 Task: Create a due date automation trigger when advanced on, on the wednesday after a card is due add fields with custom field "Resume" checked at 11:00 AM.
Action: Mouse moved to (1385, 106)
Screenshot: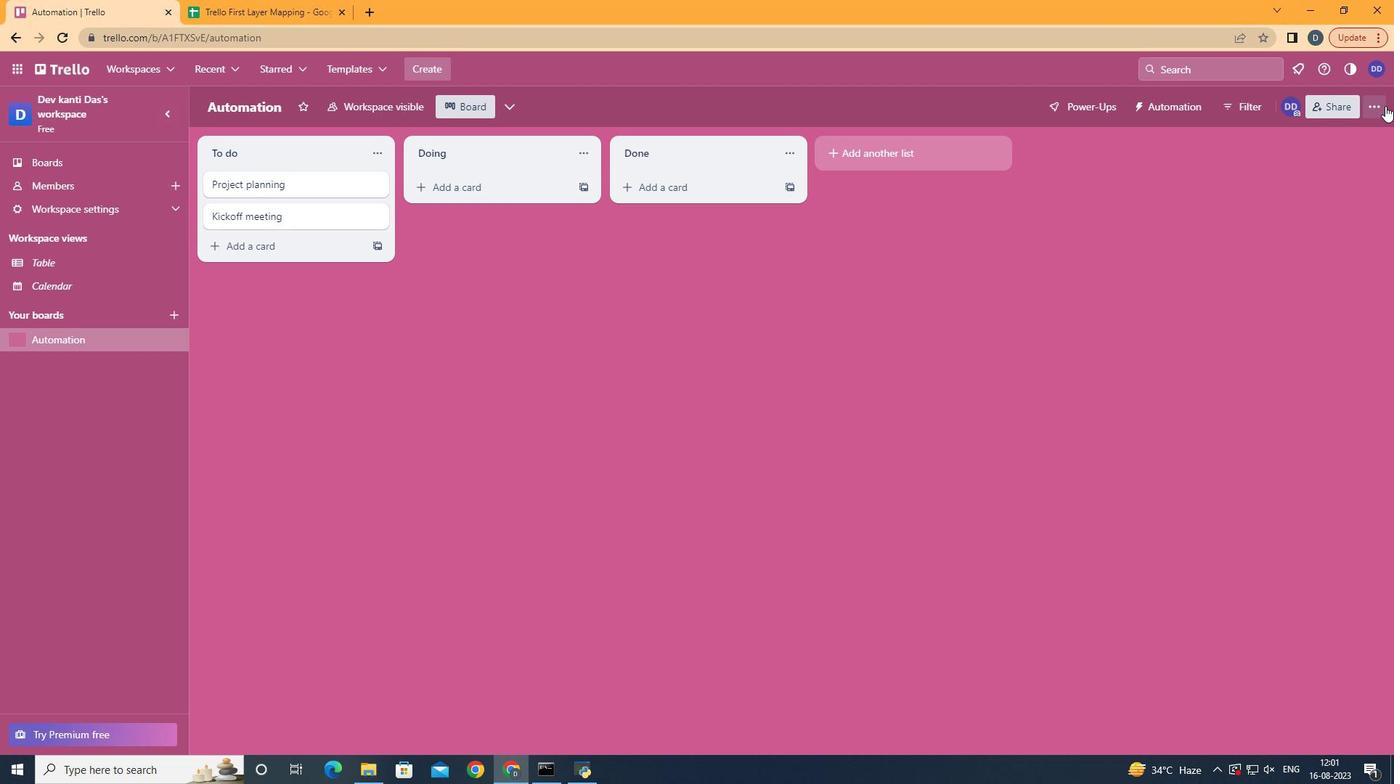 
Action: Mouse pressed left at (1385, 106)
Screenshot: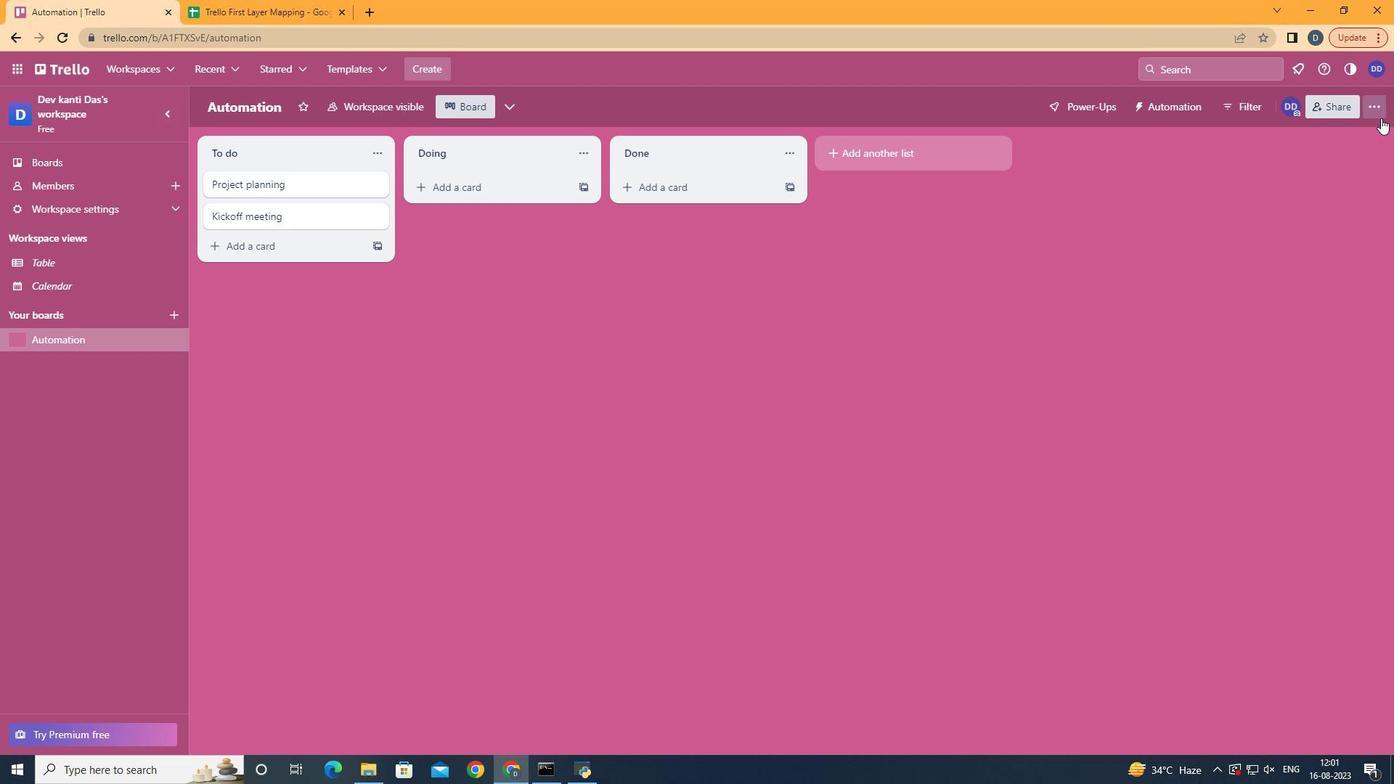
Action: Mouse moved to (1260, 305)
Screenshot: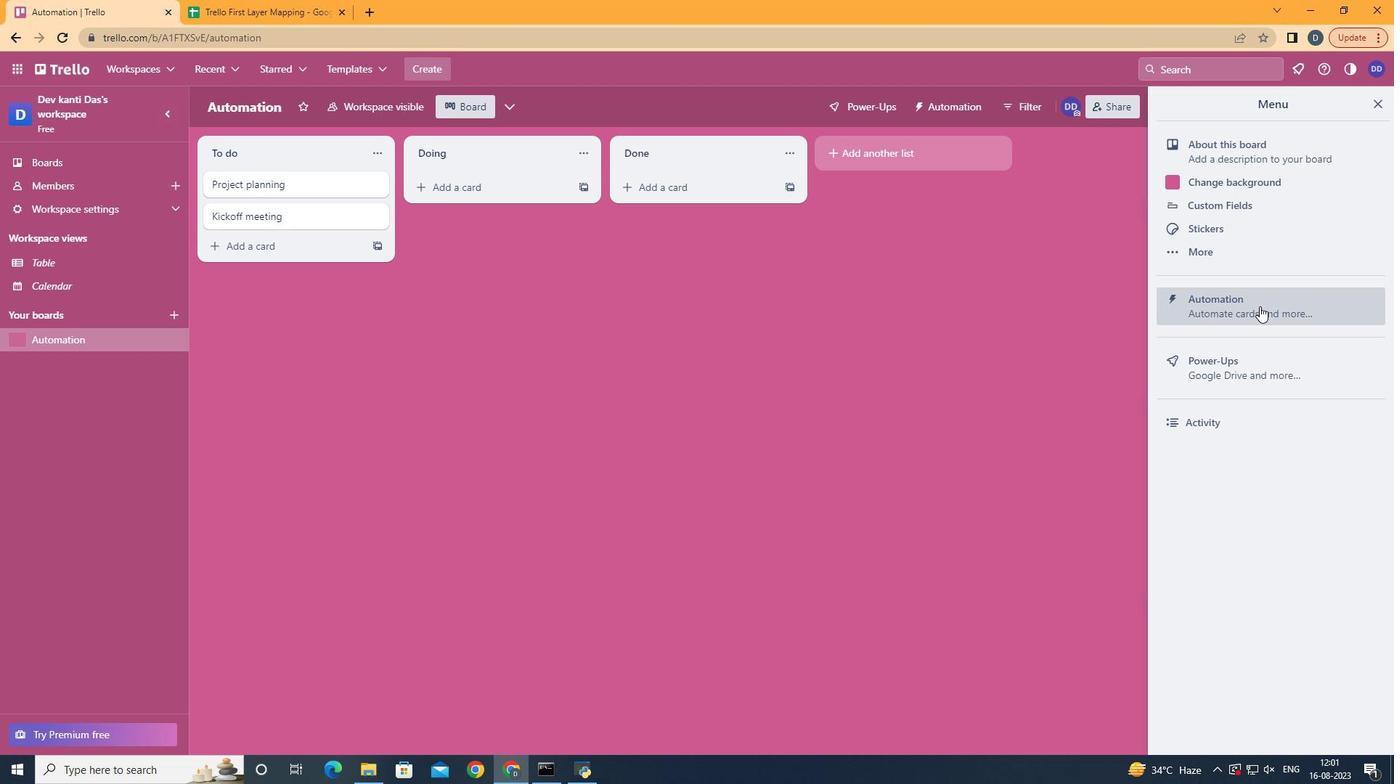
Action: Mouse pressed left at (1260, 305)
Screenshot: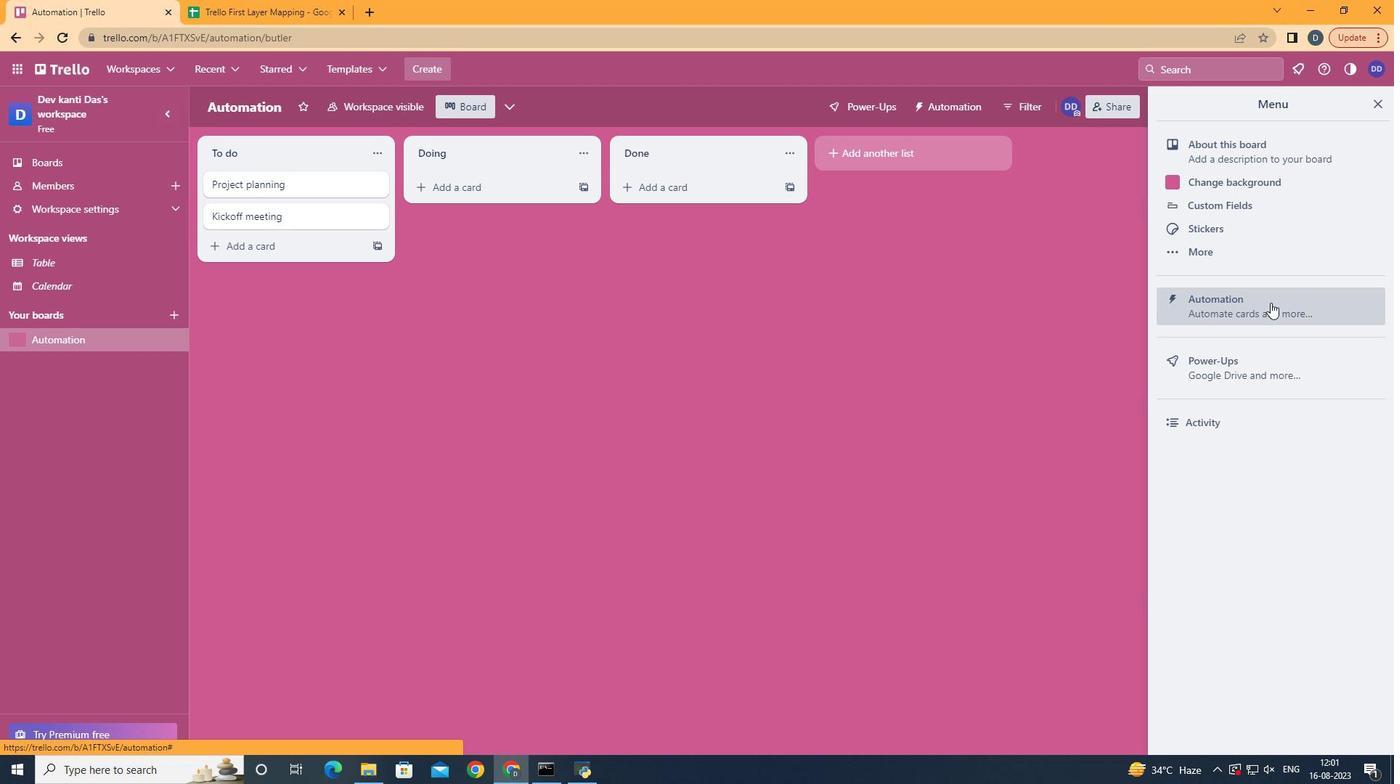 
Action: Mouse moved to (261, 286)
Screenshot: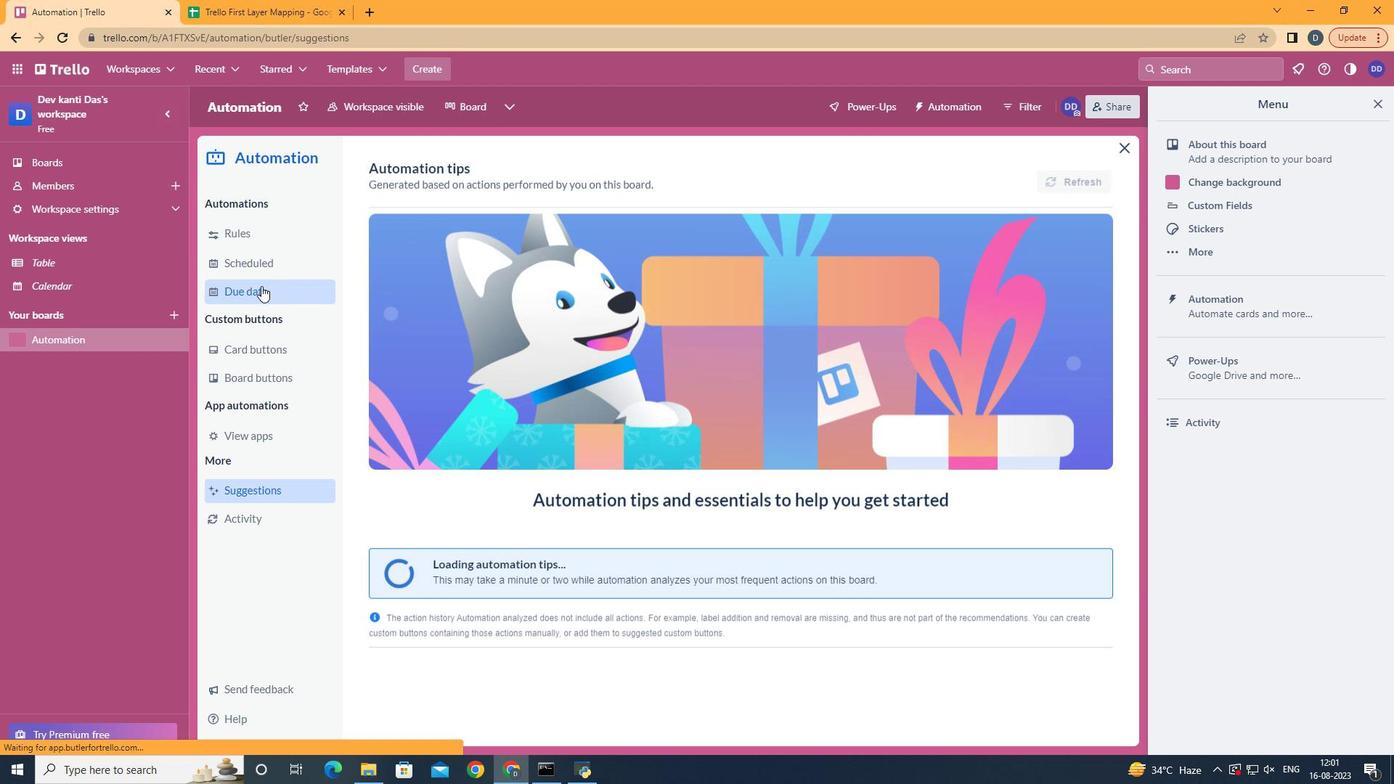 
Action: Mouse pressed left at (261, 286)
Screenshot: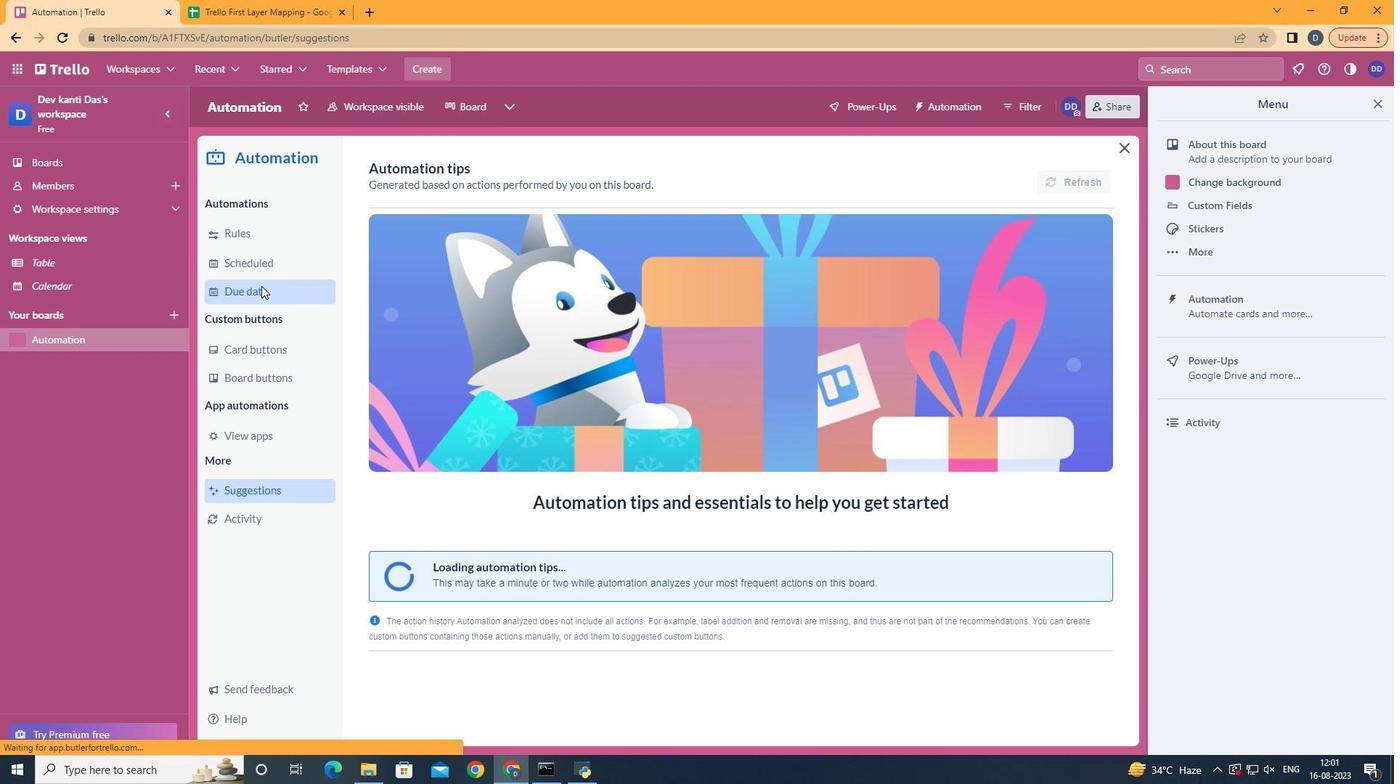 
Action: Mouse moved to (1016, 170)
Screenshot: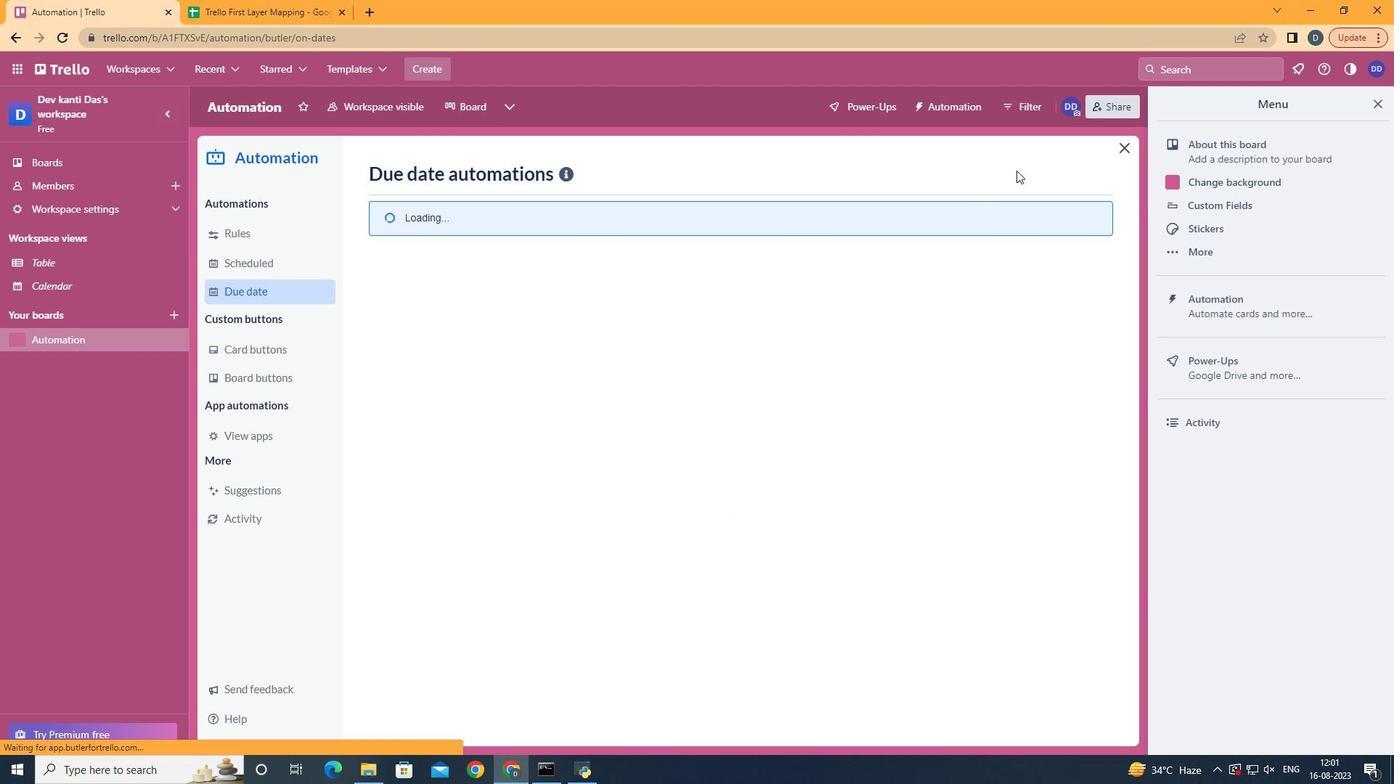 
Action: Mouse pressed left at (1016, 170)
Screenshot: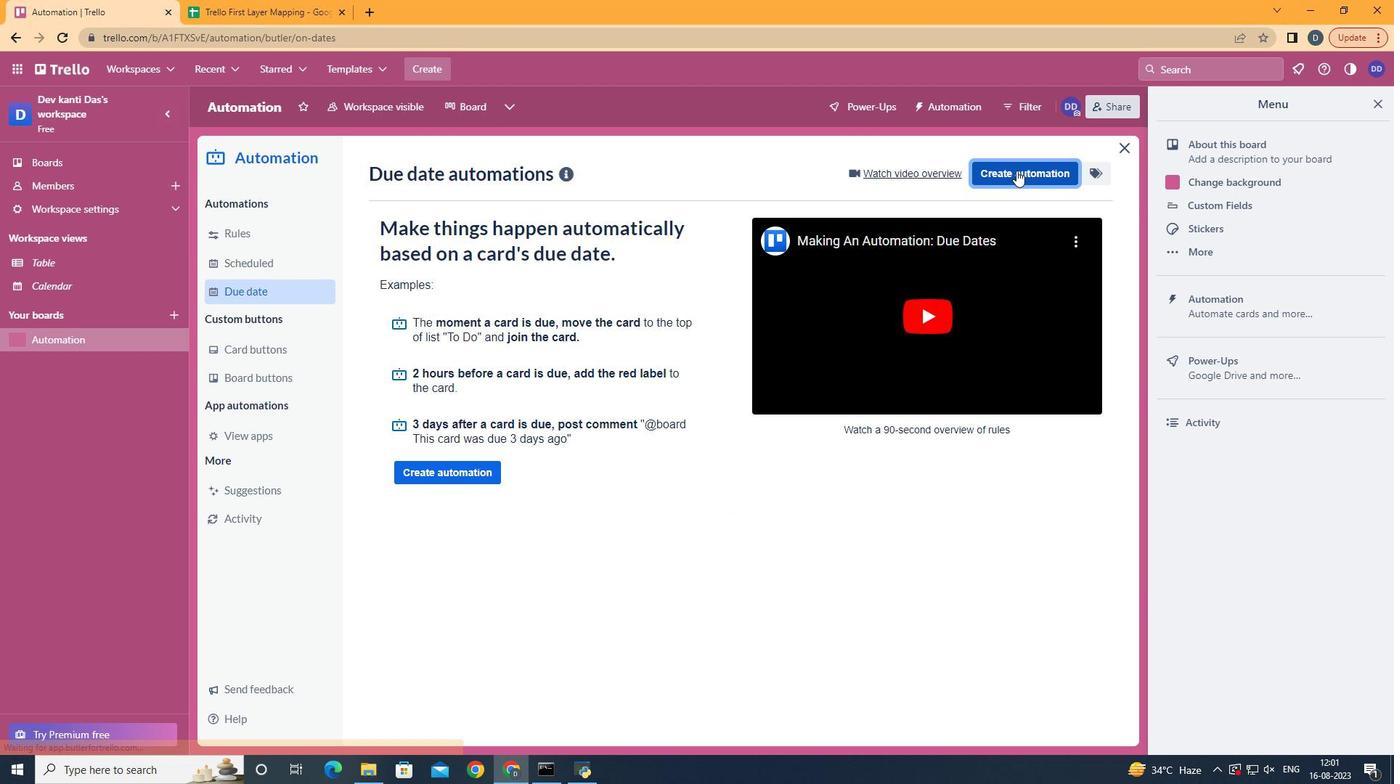 
Action: Mouse moved to (716, 312)
Screenshot: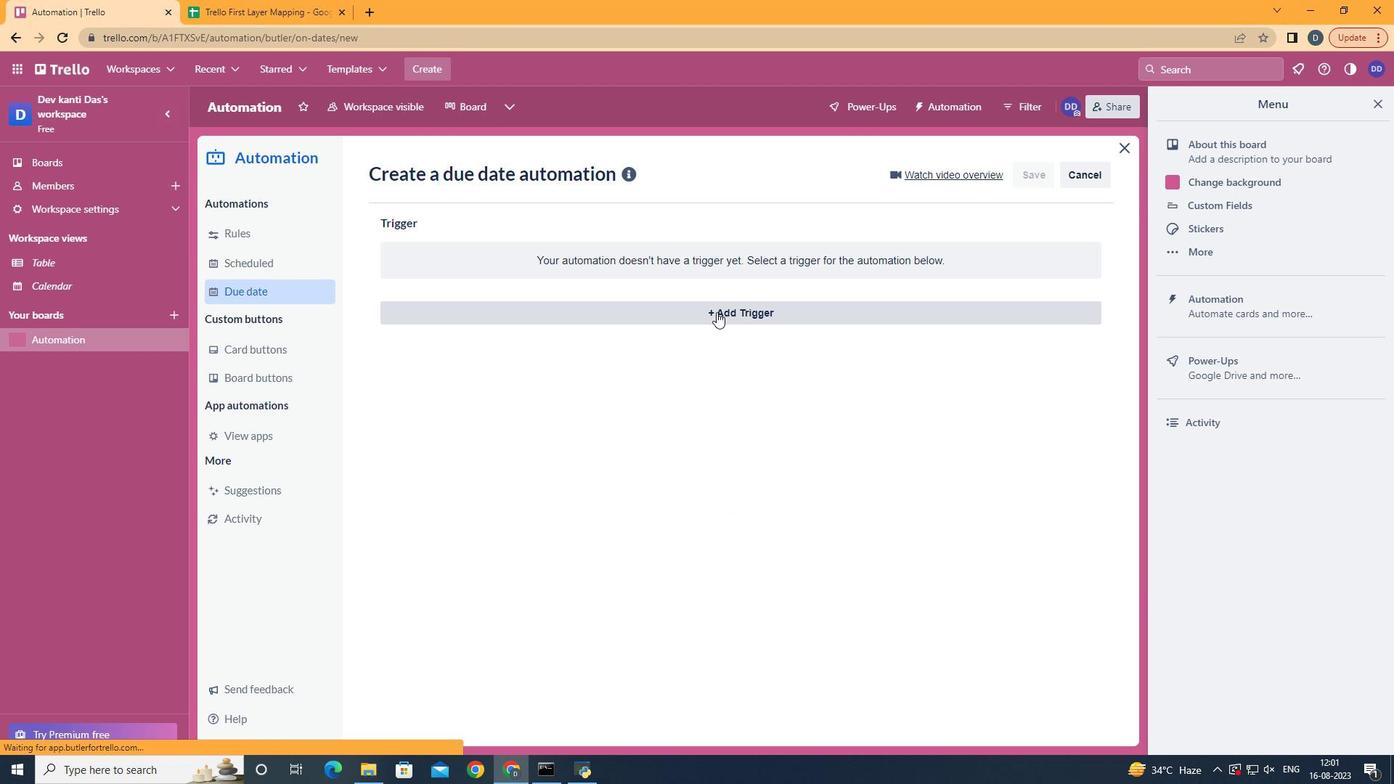 
Action: Mouse pressed left at (716, 312)
Screenshot: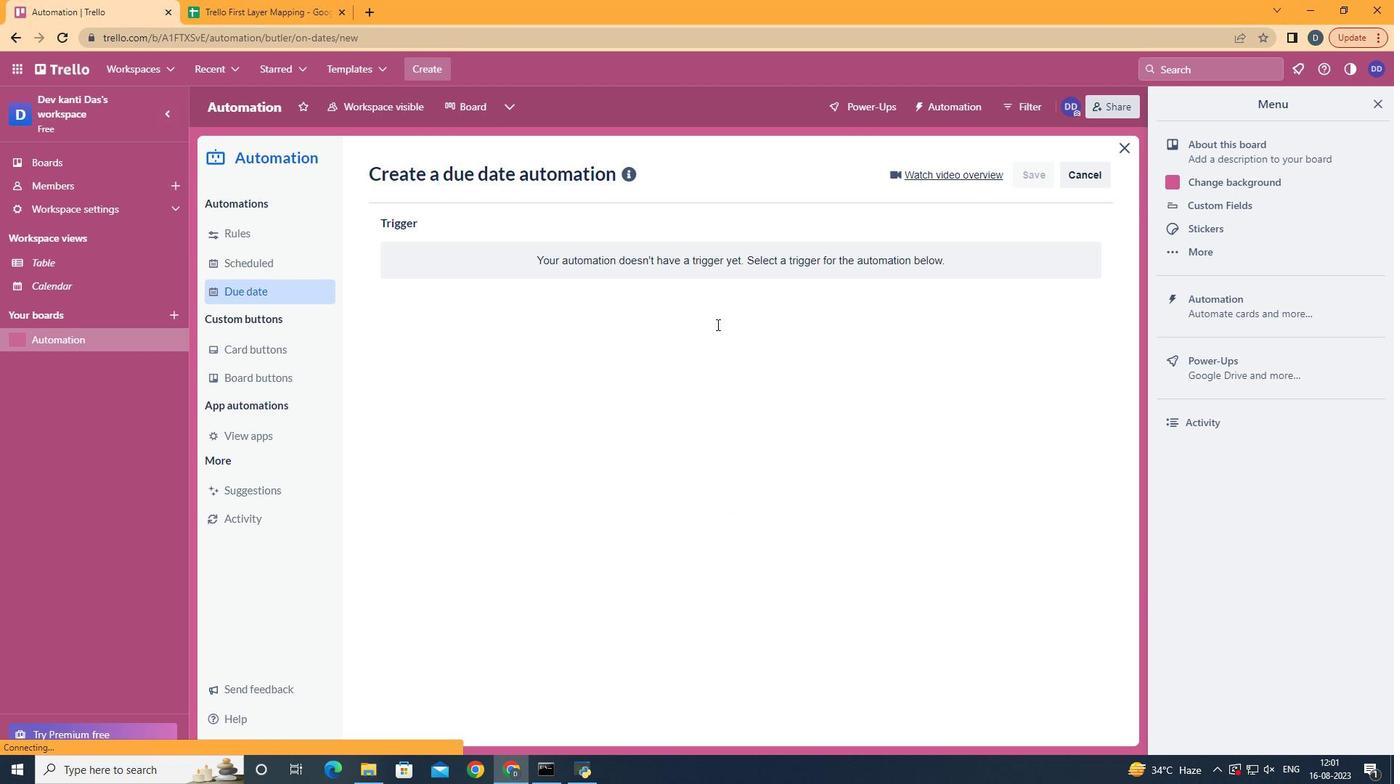 
Action: Mouse moved to (473, 429)
Screenshot: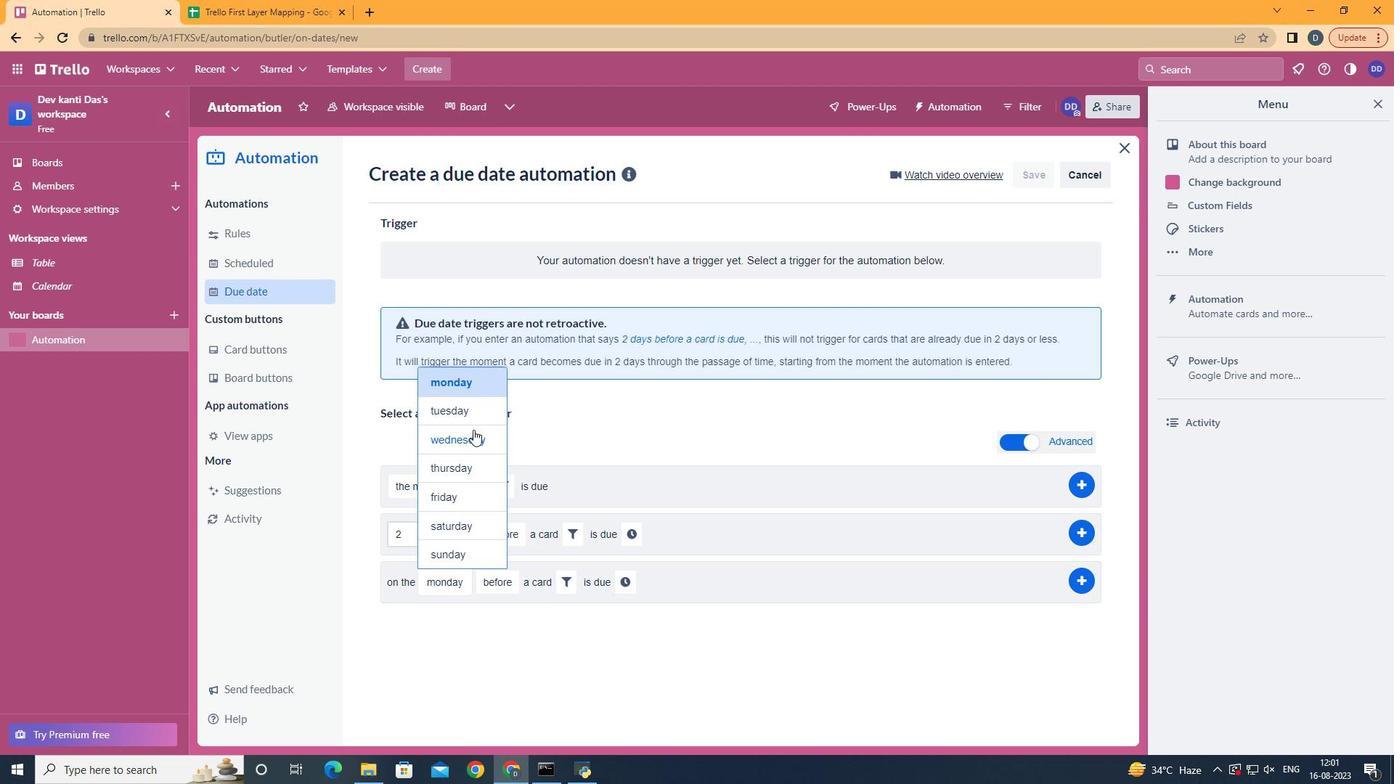 
Action: Mouse pressed left at (473, 429)
Screenshot: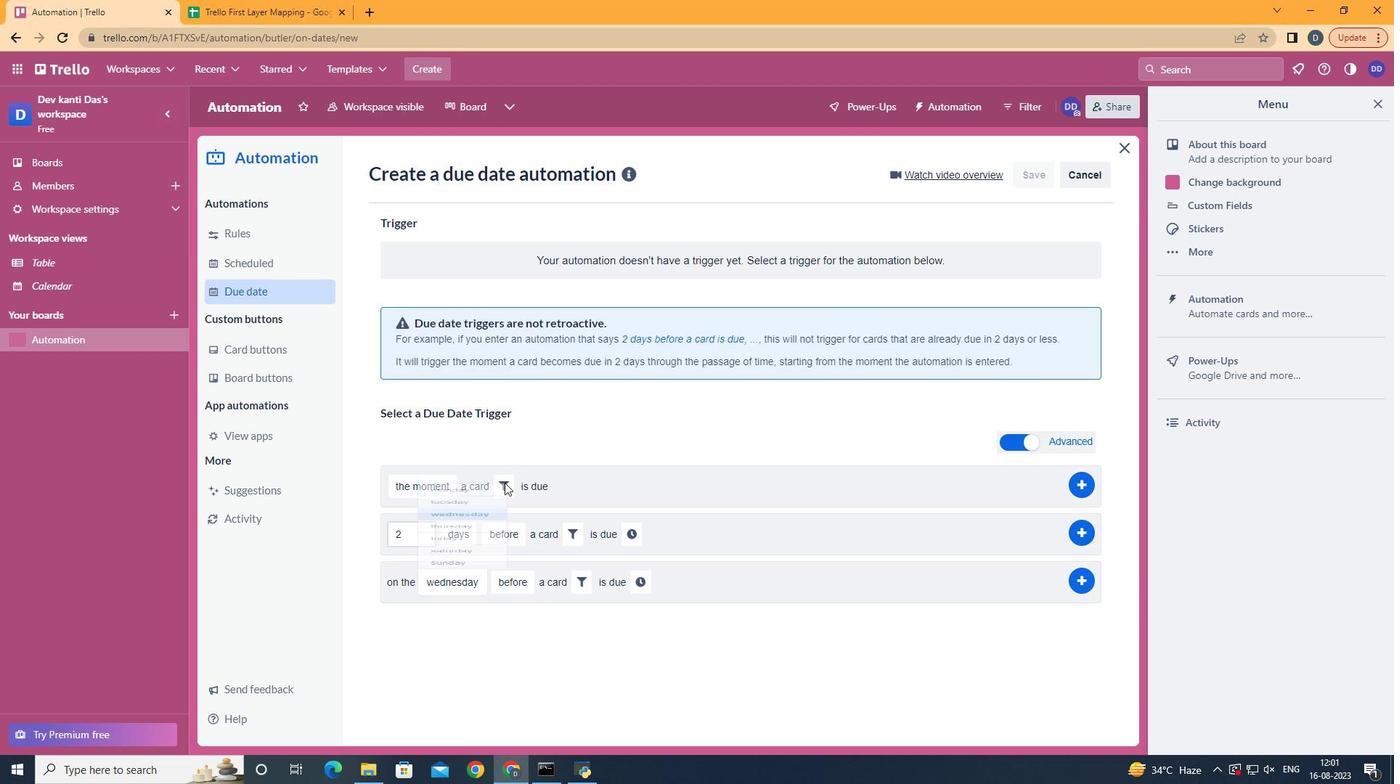 
Action: Mouse moved to (530, 636)
Screenshot: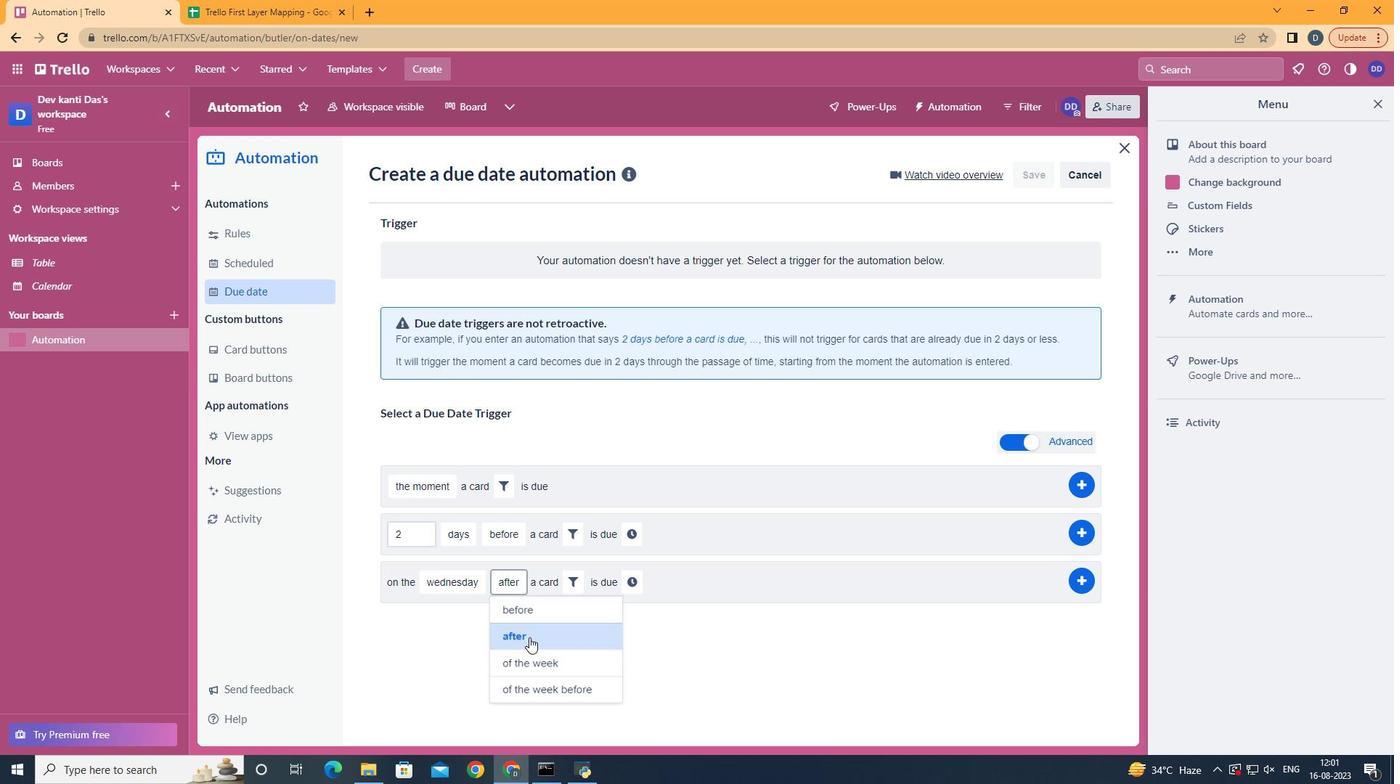 
Action: Mouse pressed left at (530, 636)
Screenshot: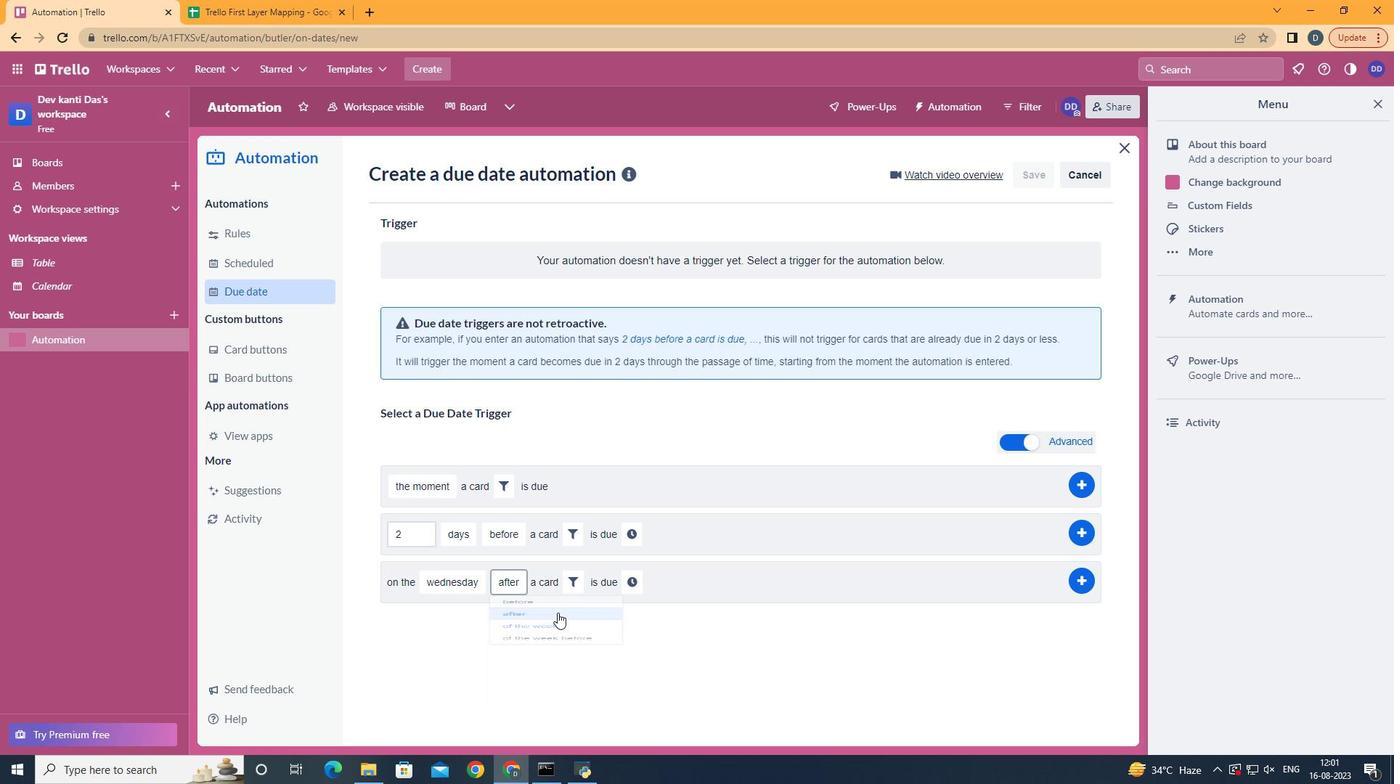 
Action: Mouse moved to (643, 610)
Screenshot: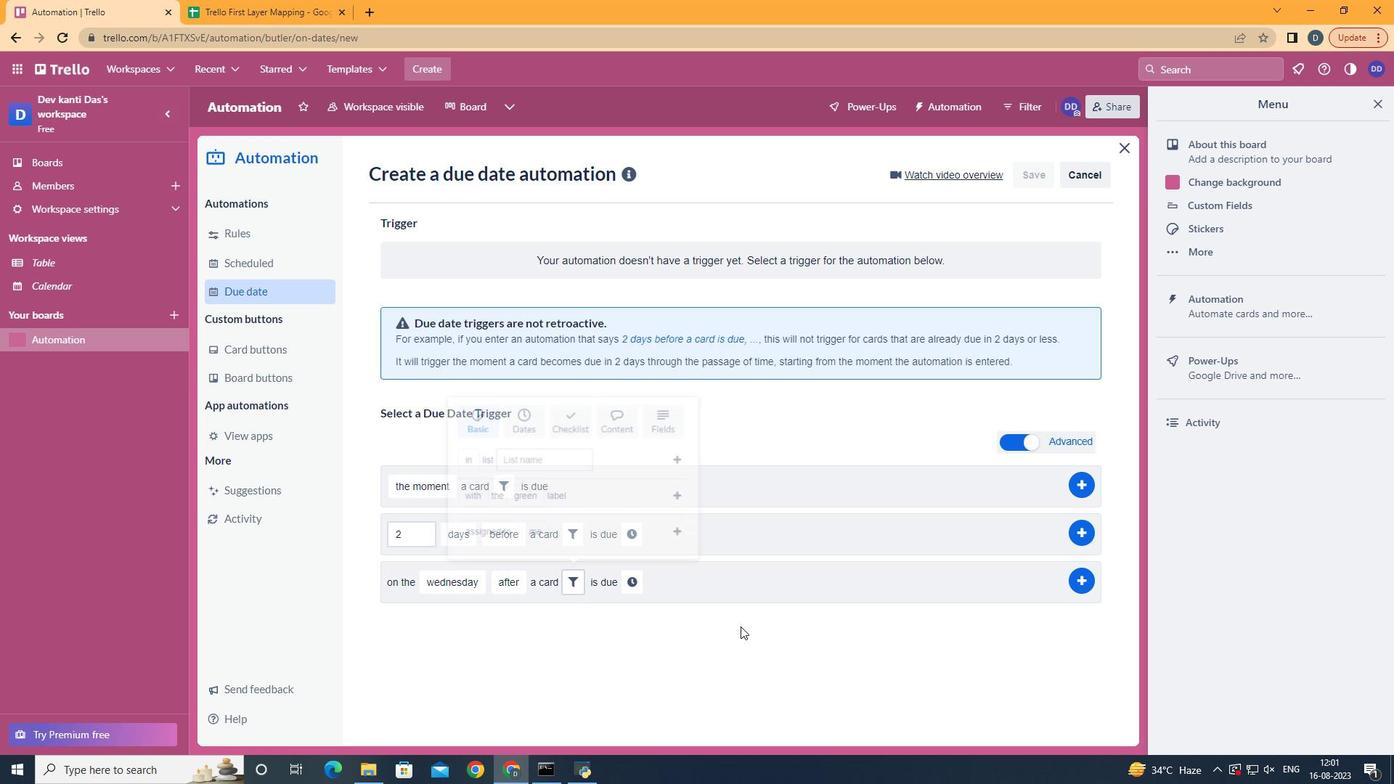 
Action: Mouse pressed left at (580, 584)
Screenshot: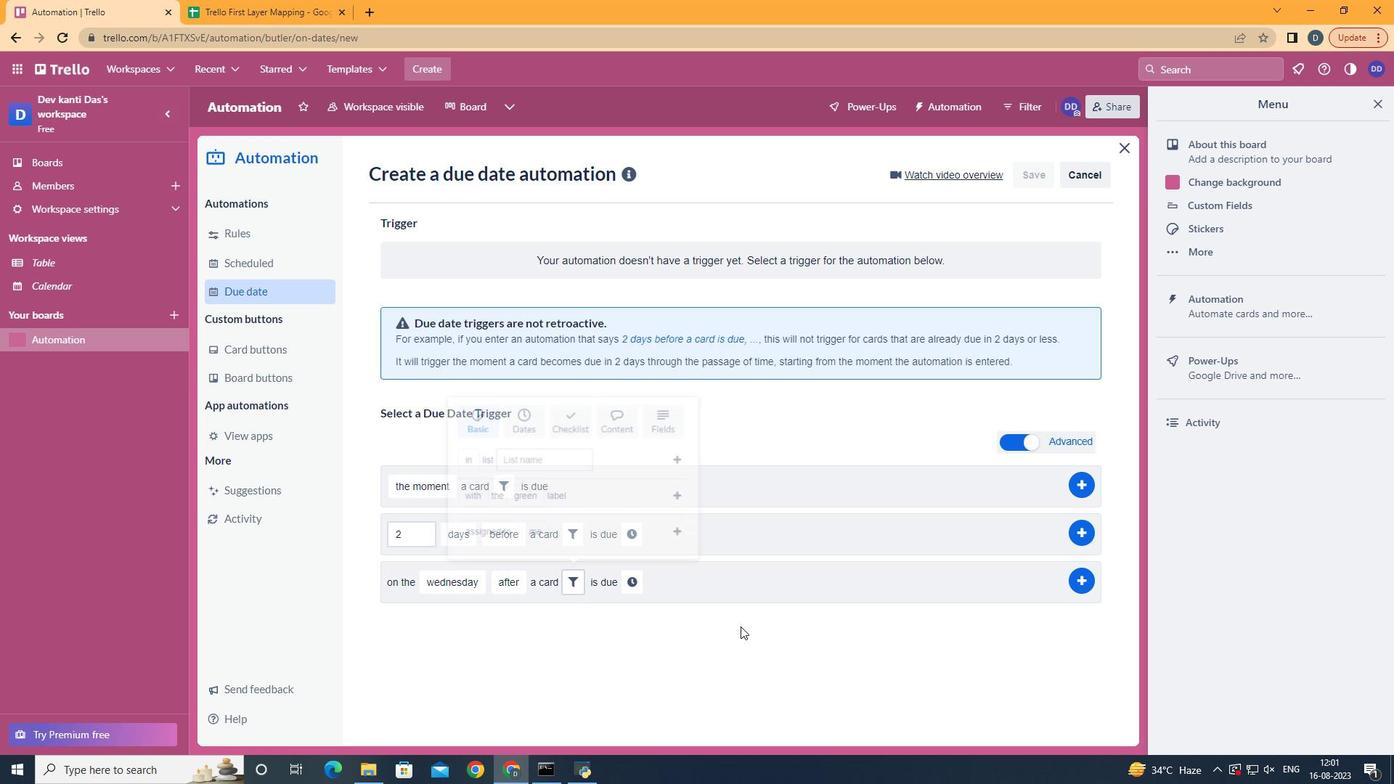 
Action: Mouse moved to (674, 394)
Screenshot: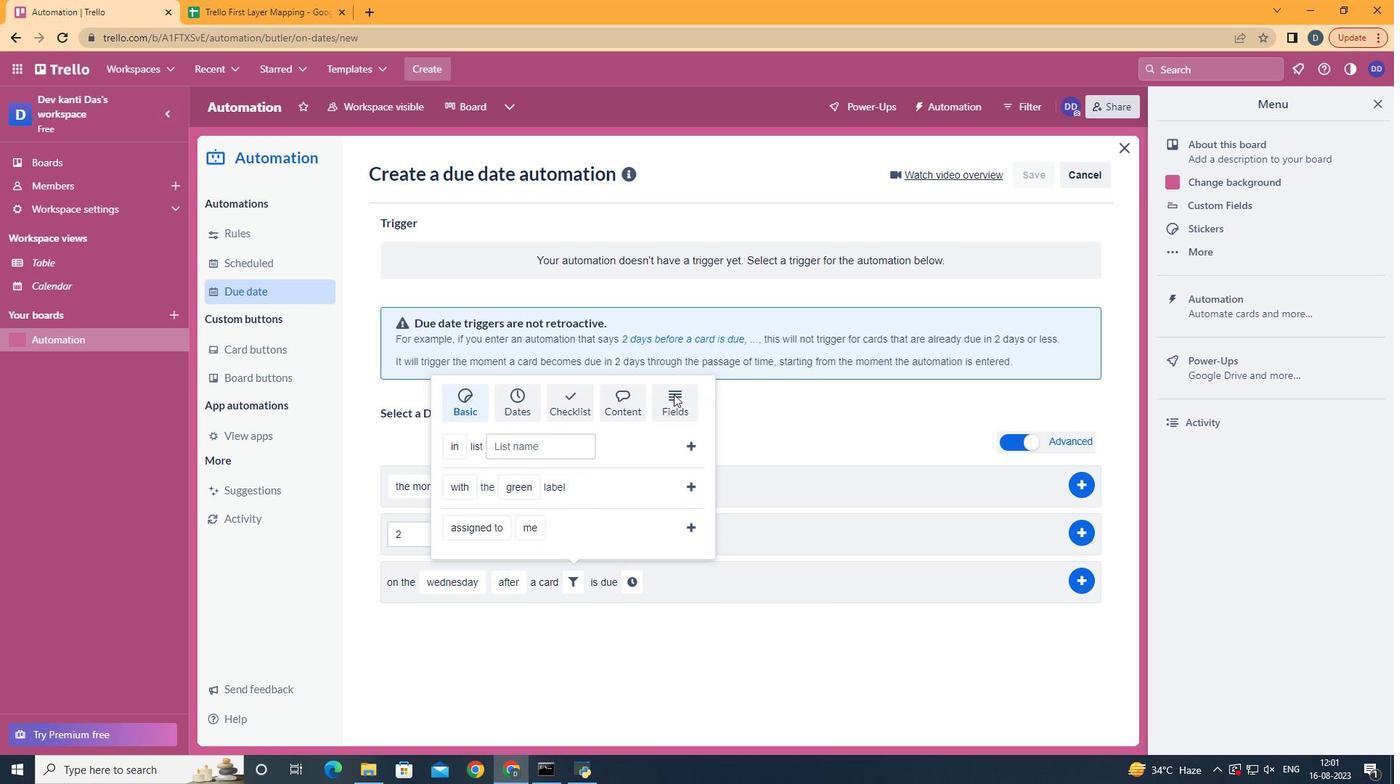
Action: Mouse pressed left at (674, 394)
Screenshot: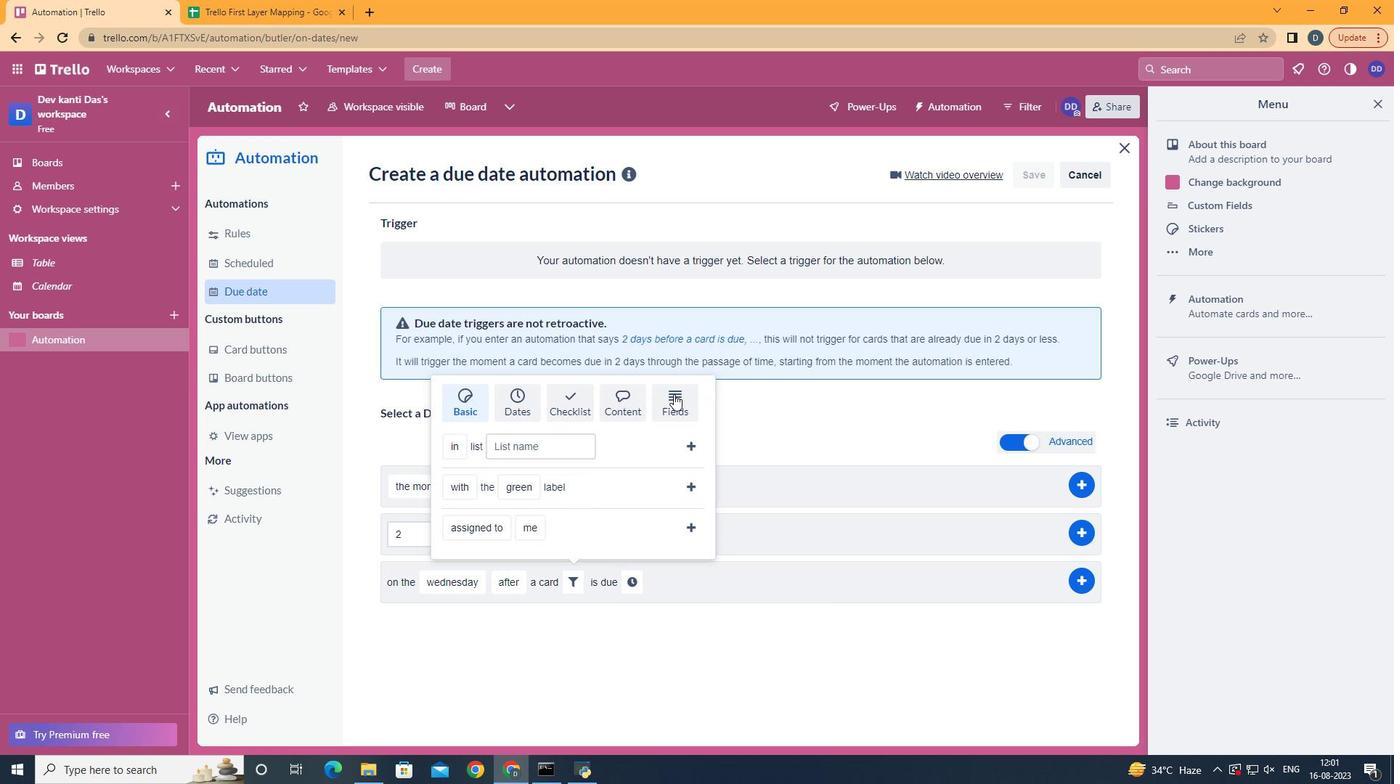 
Action: Mouse moved to (553, 397)
Screenshot: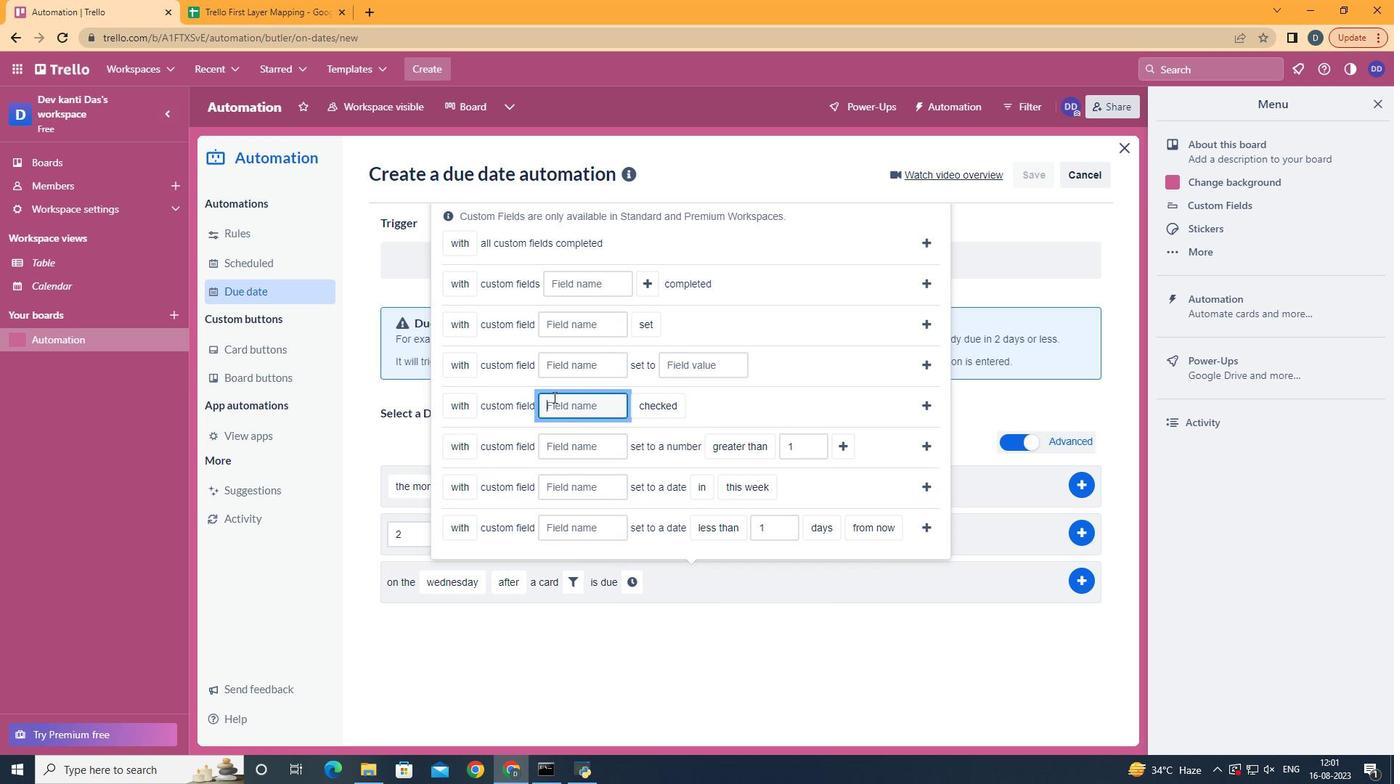
Action: Mouse pressed left at (553, 397)
Screenshot: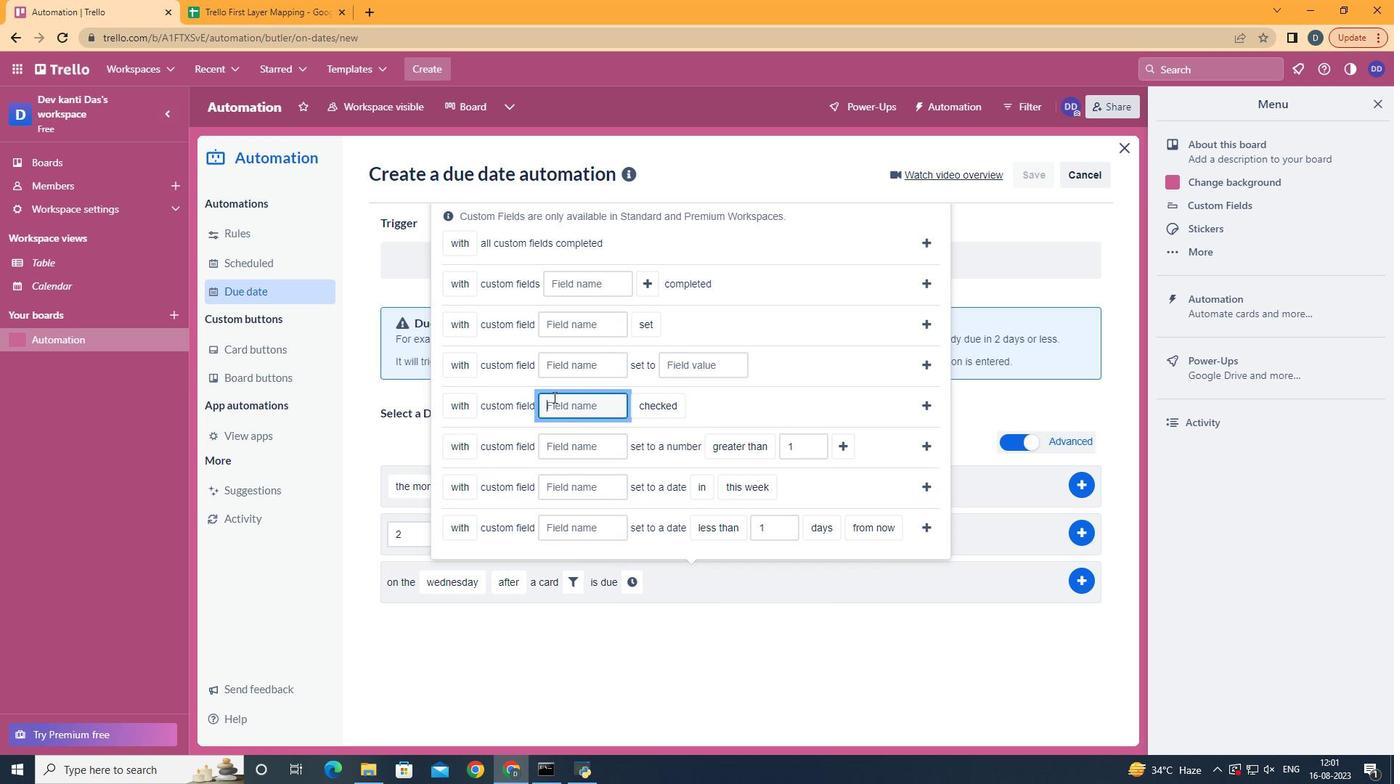
Action: Key pressed <Key.shift>Resume
Screenshot: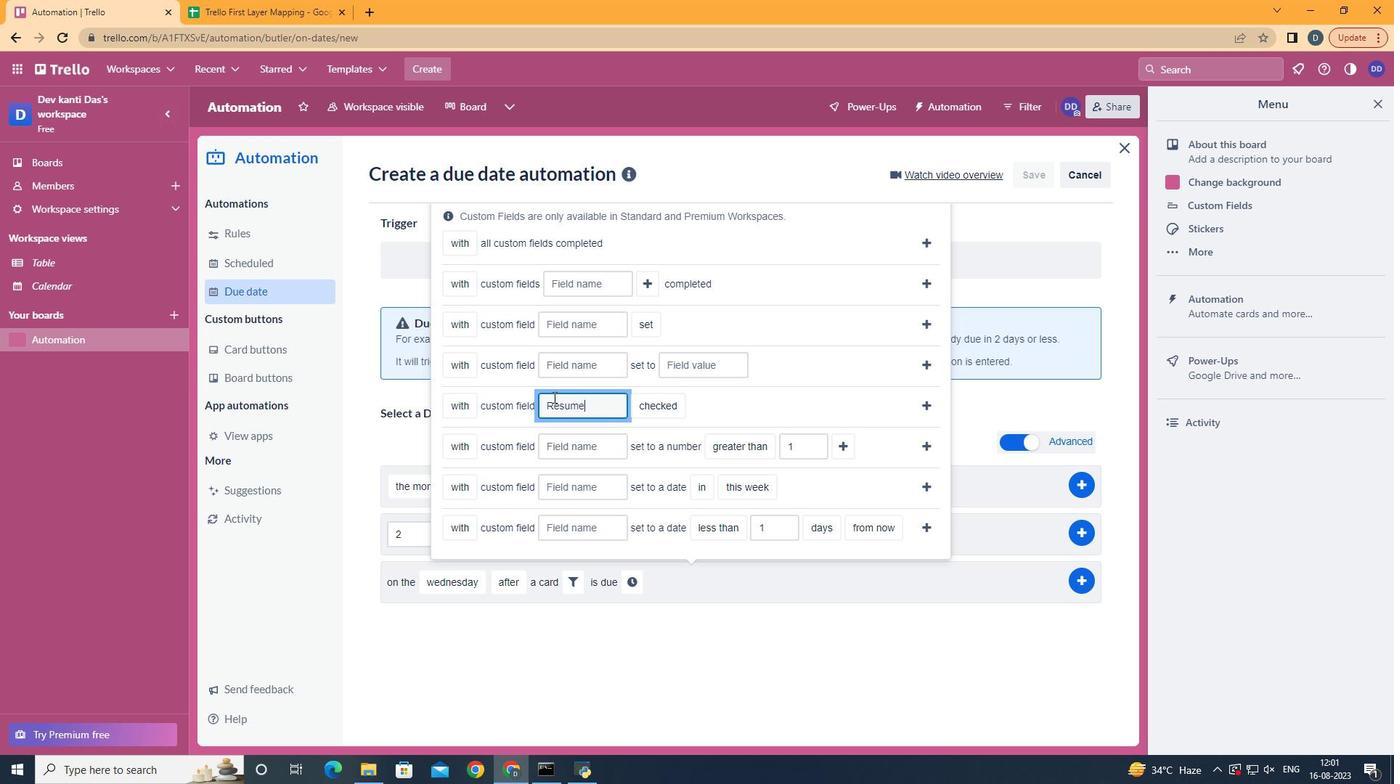 
Action: Mouse moved to (935, 402)
Screenshot: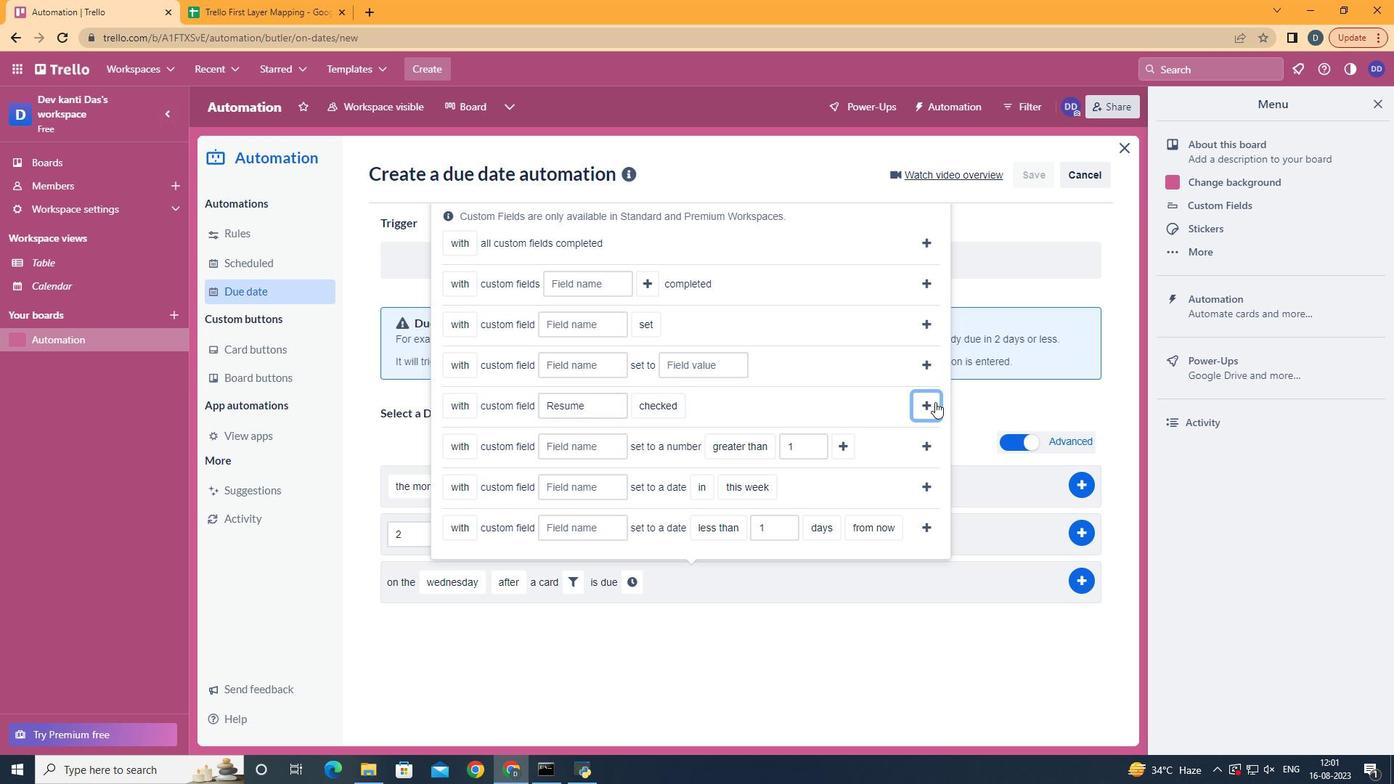 
Action: Mouse pressed left at (935, 402)
Screenshot: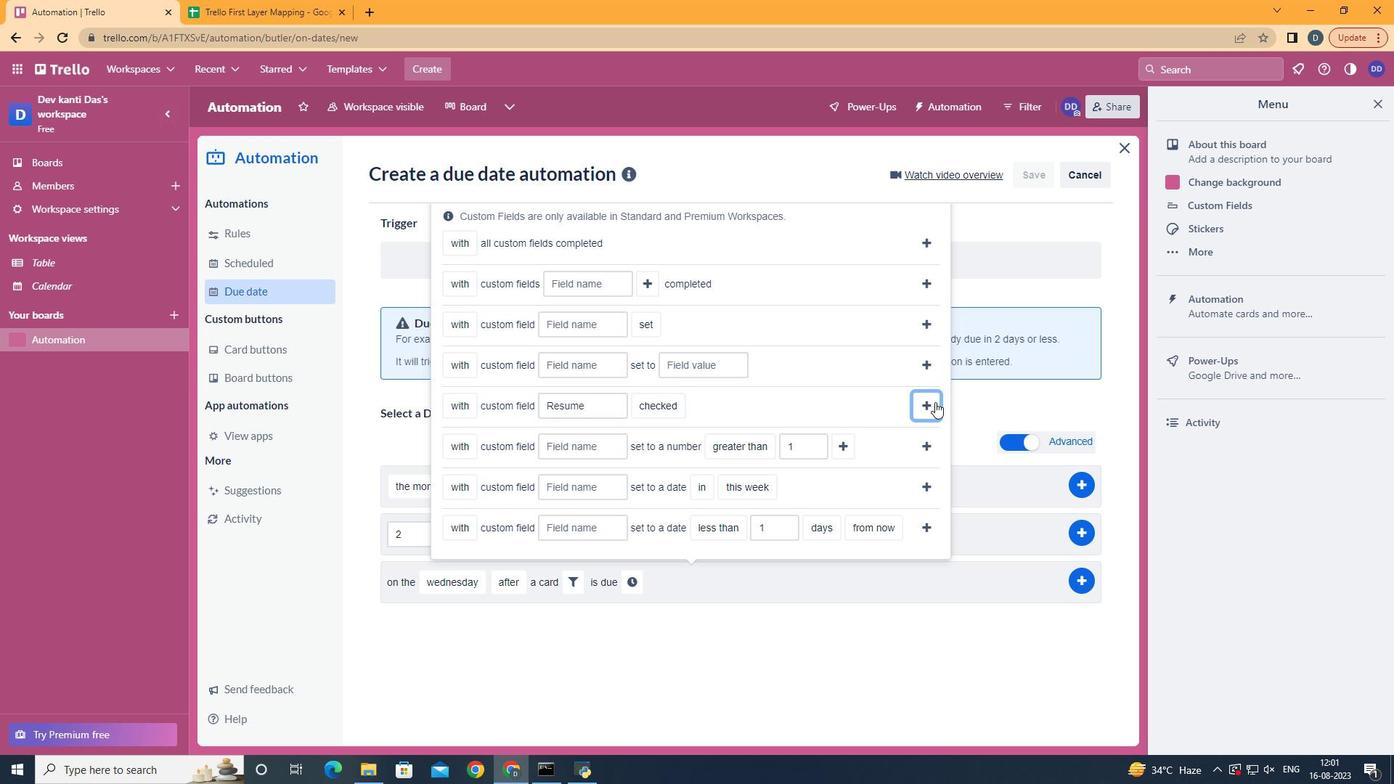 
Action: Mouse moved to (828, 580)
Screenshot: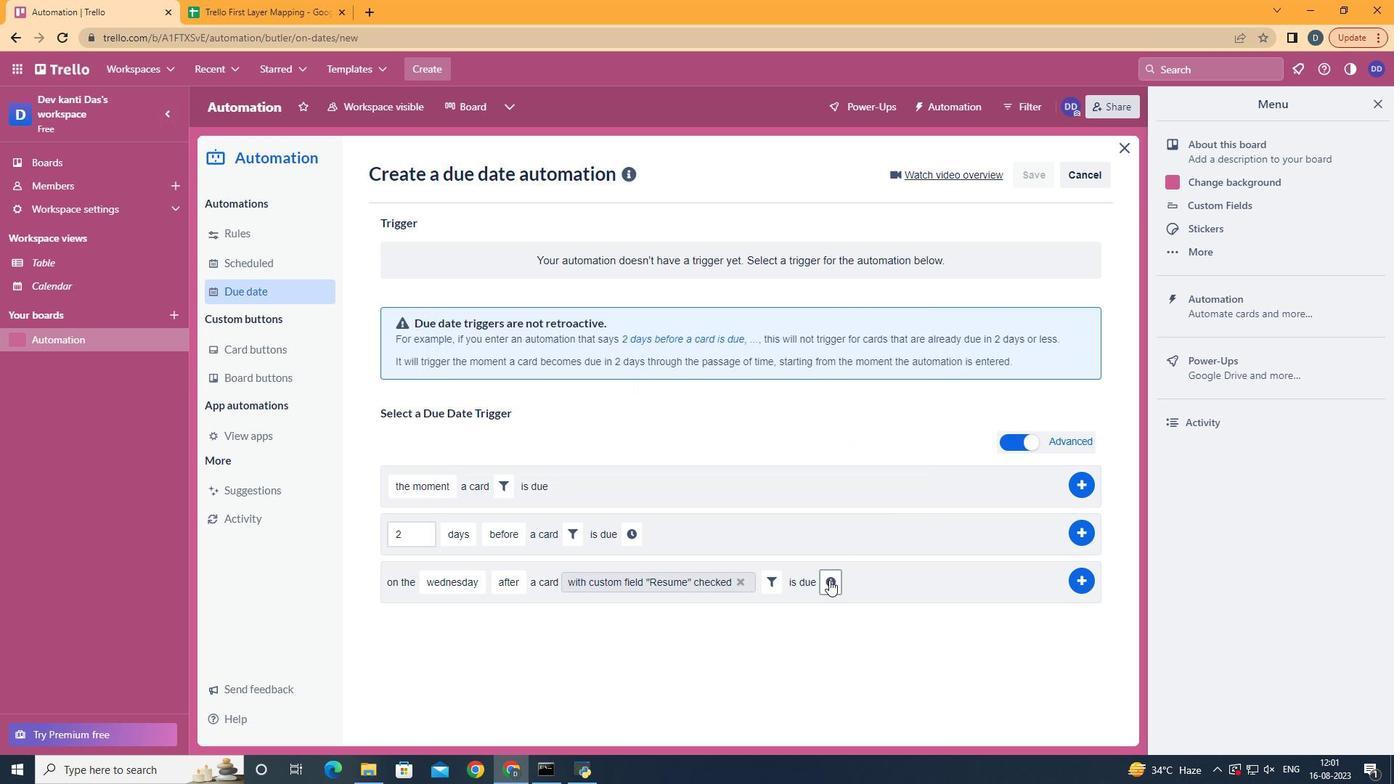 
Action: Mouse pressed left at (828, 580)
Screenshot: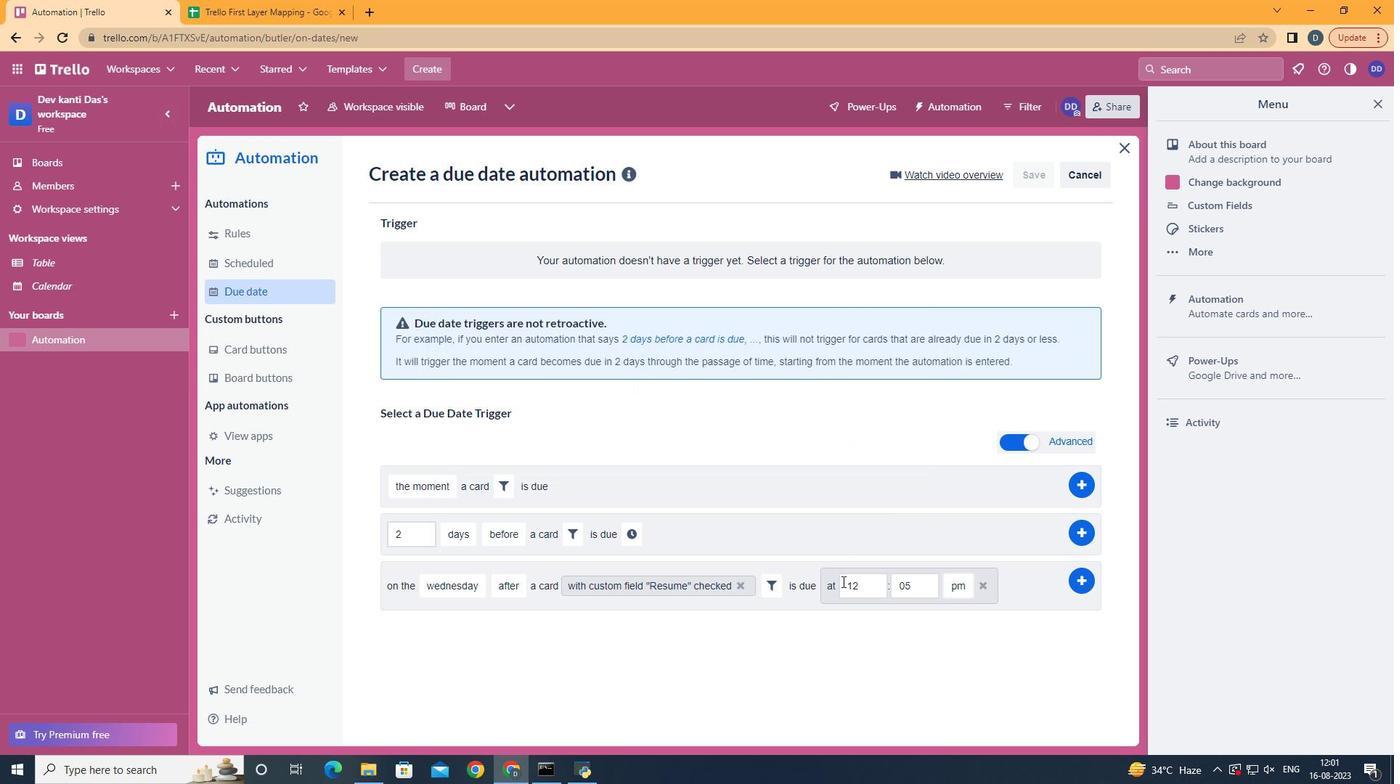 
Action: Mouse moved to (866, 581)
Screenshot: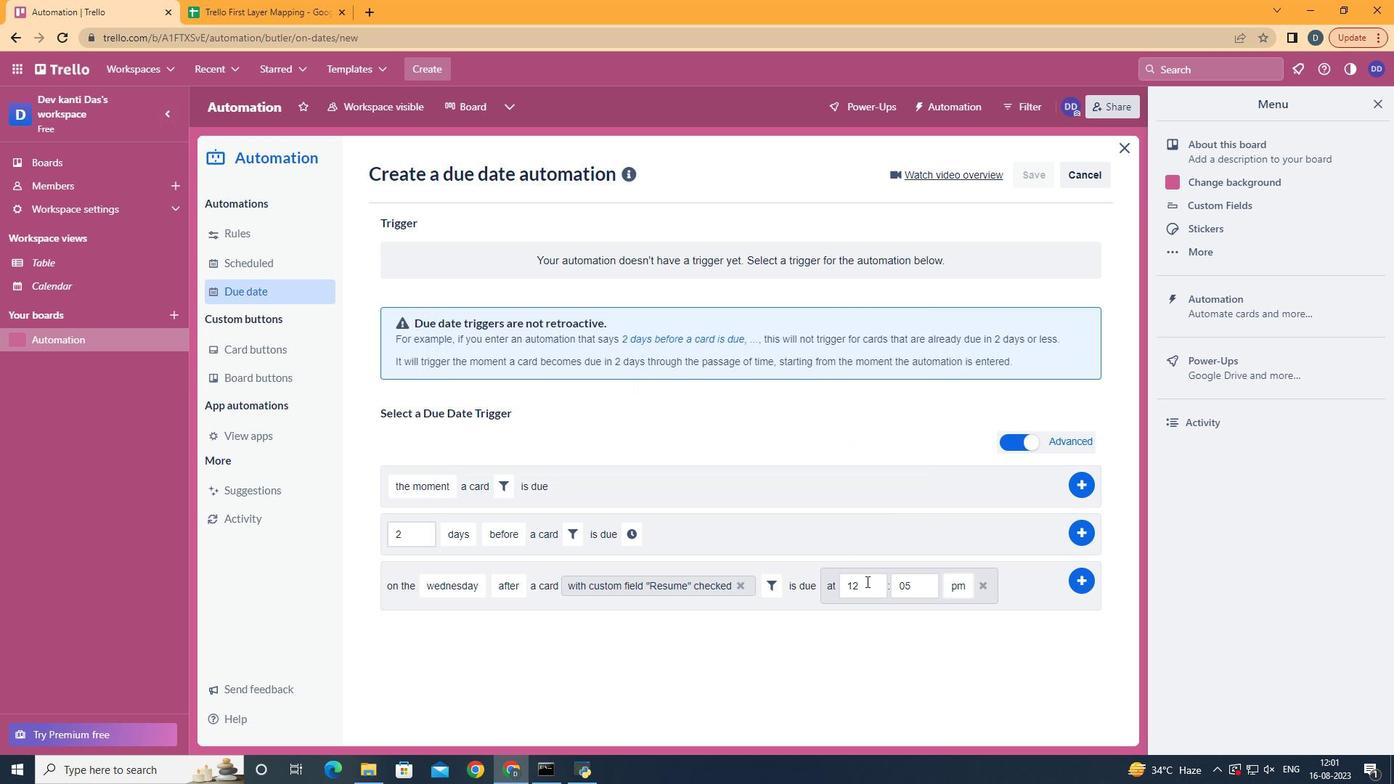
Action: Mouse pressed left at (866, 581)
Screenshot: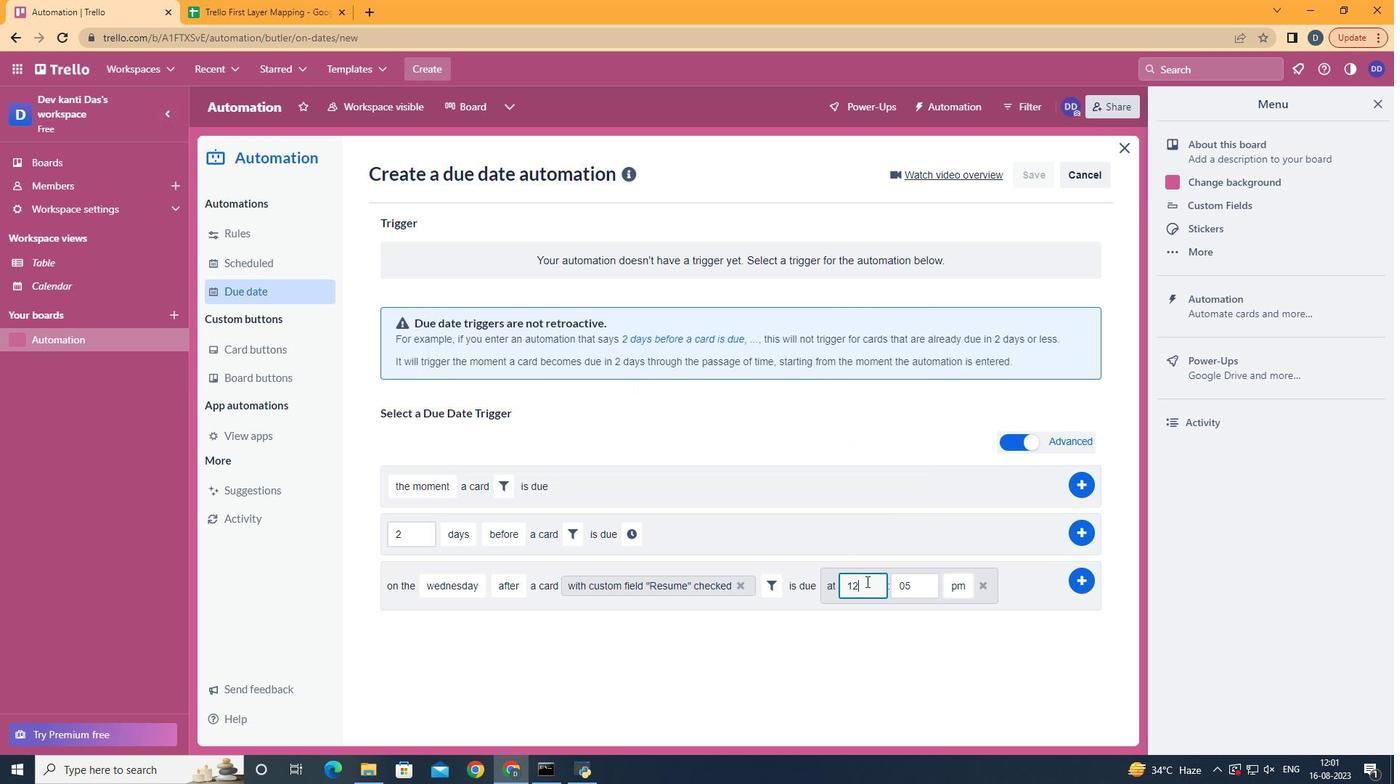 
Action: Mouse moved to (866, 582)
Screenshot: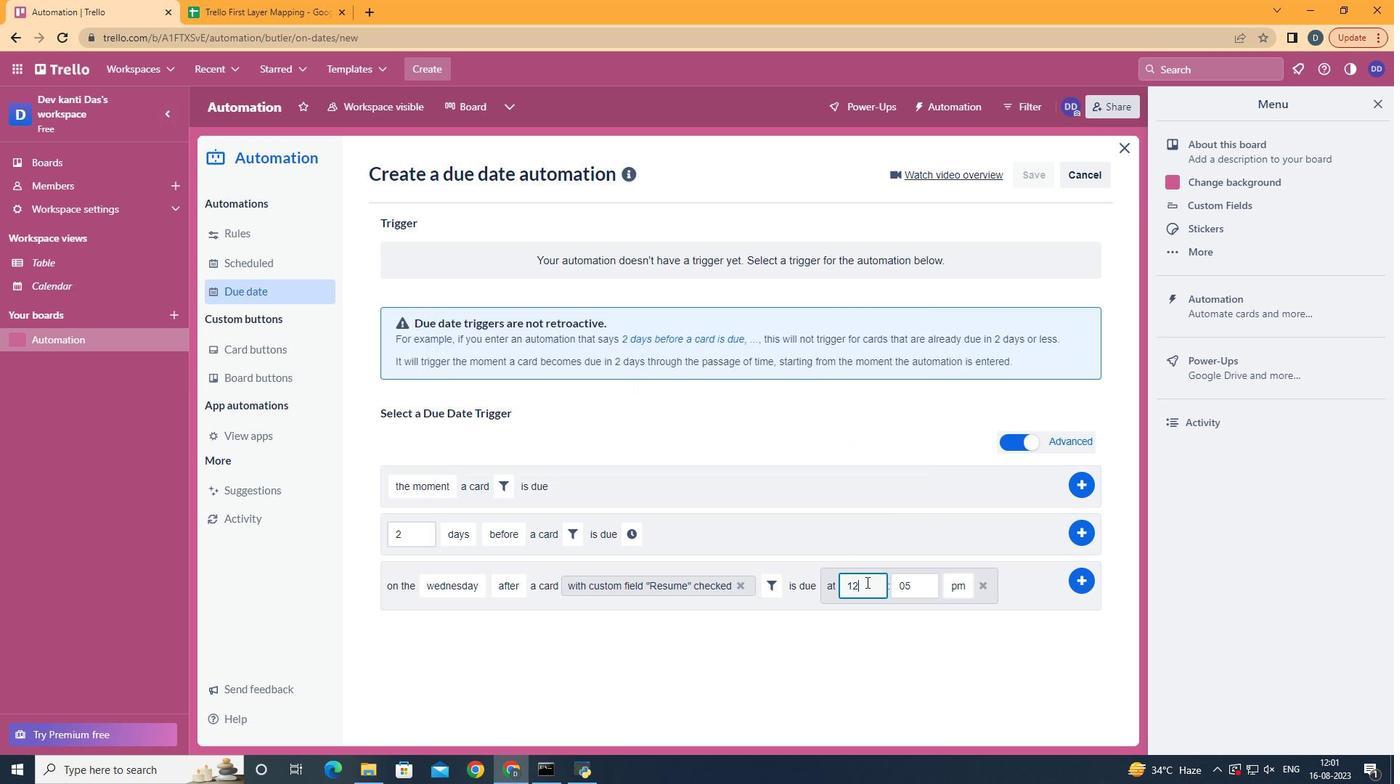 
Action: Key pressed <Key.backspace>1
Screenshot: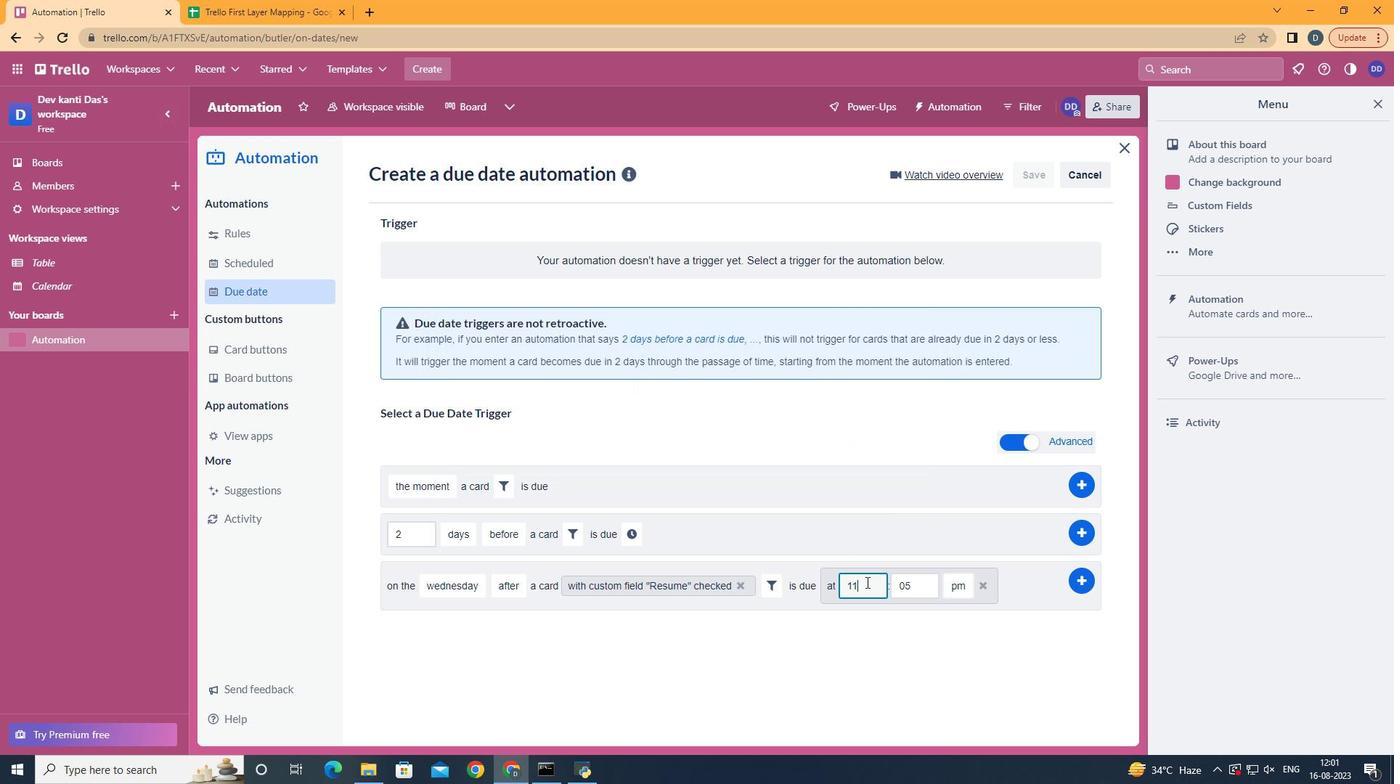 
Action: Mouse moved to (929, 594)
Screenshot: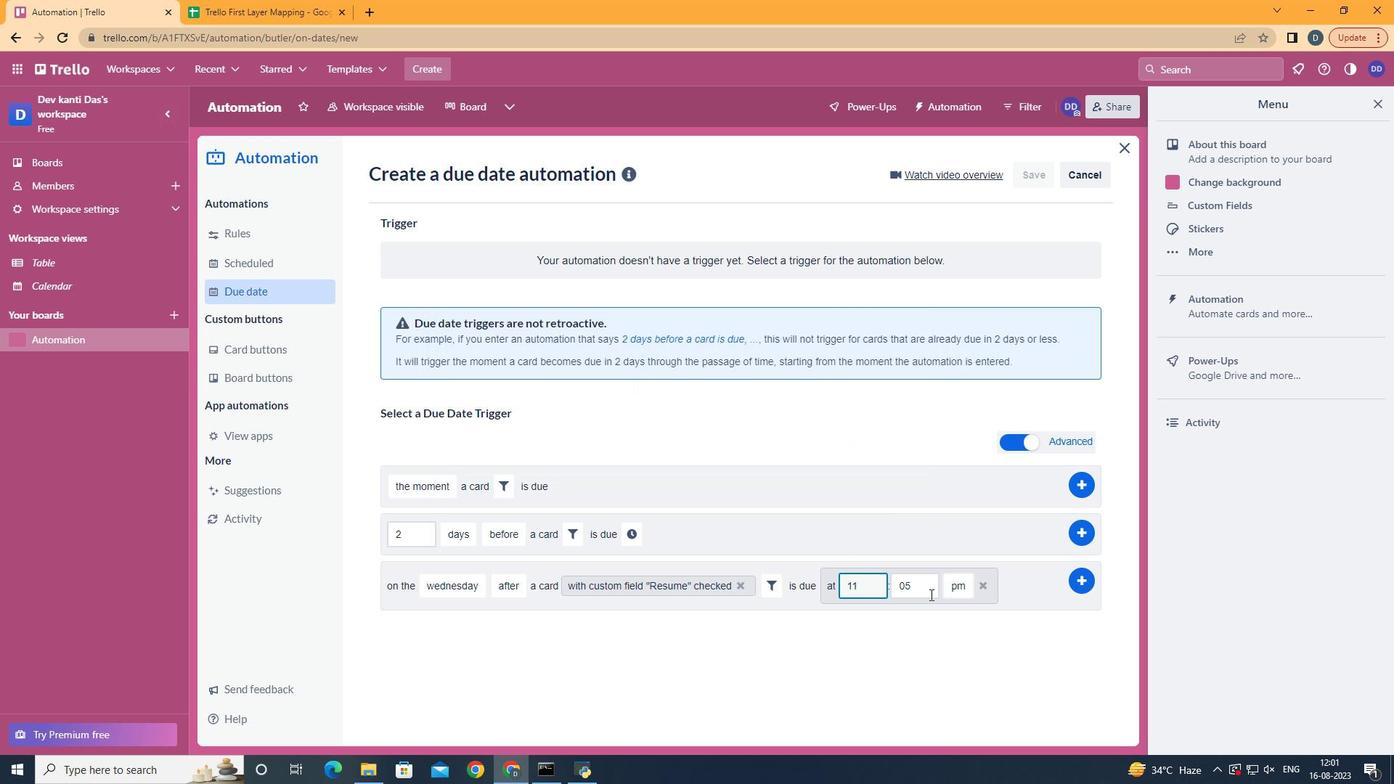
Action: Mouse pressed left at (929, 594)
Screenshot: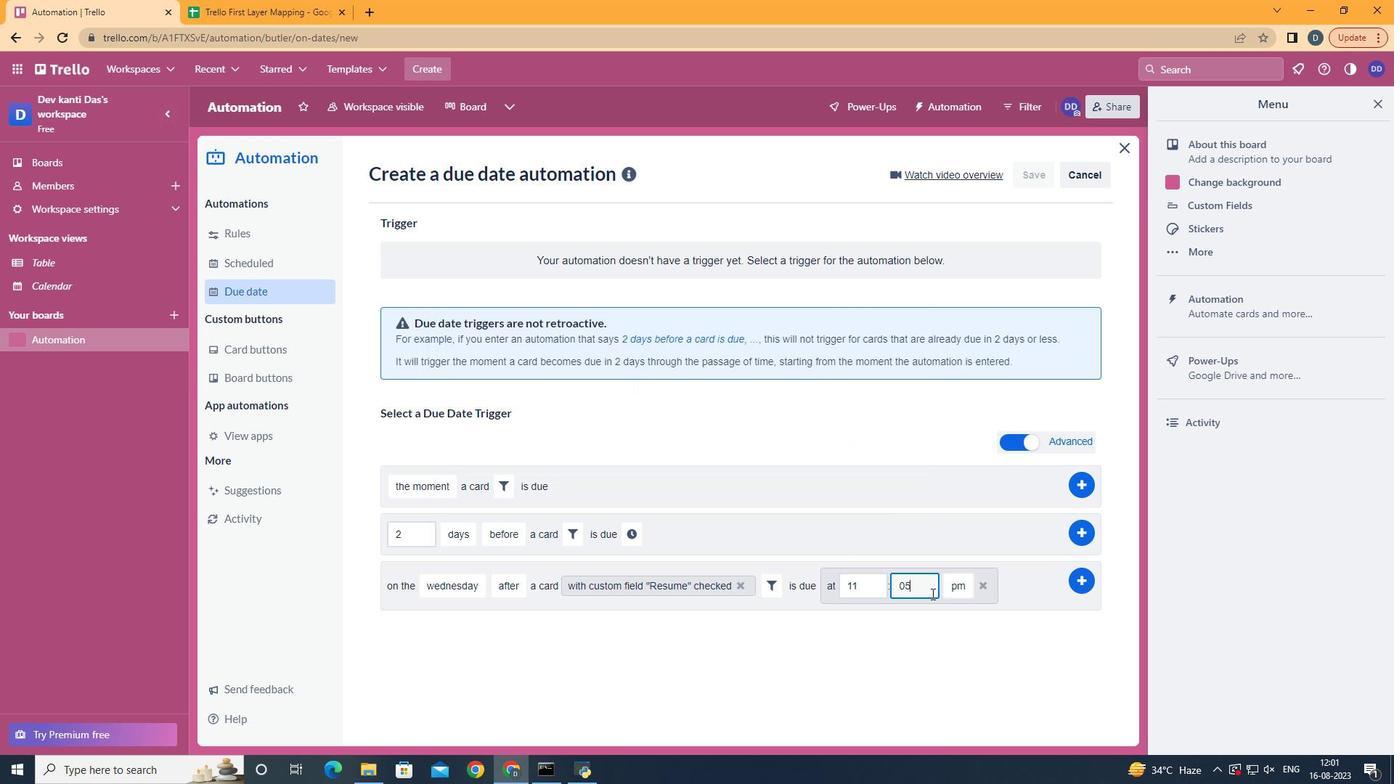 
Action: Mouse moved to (930, 594)
Screenshot: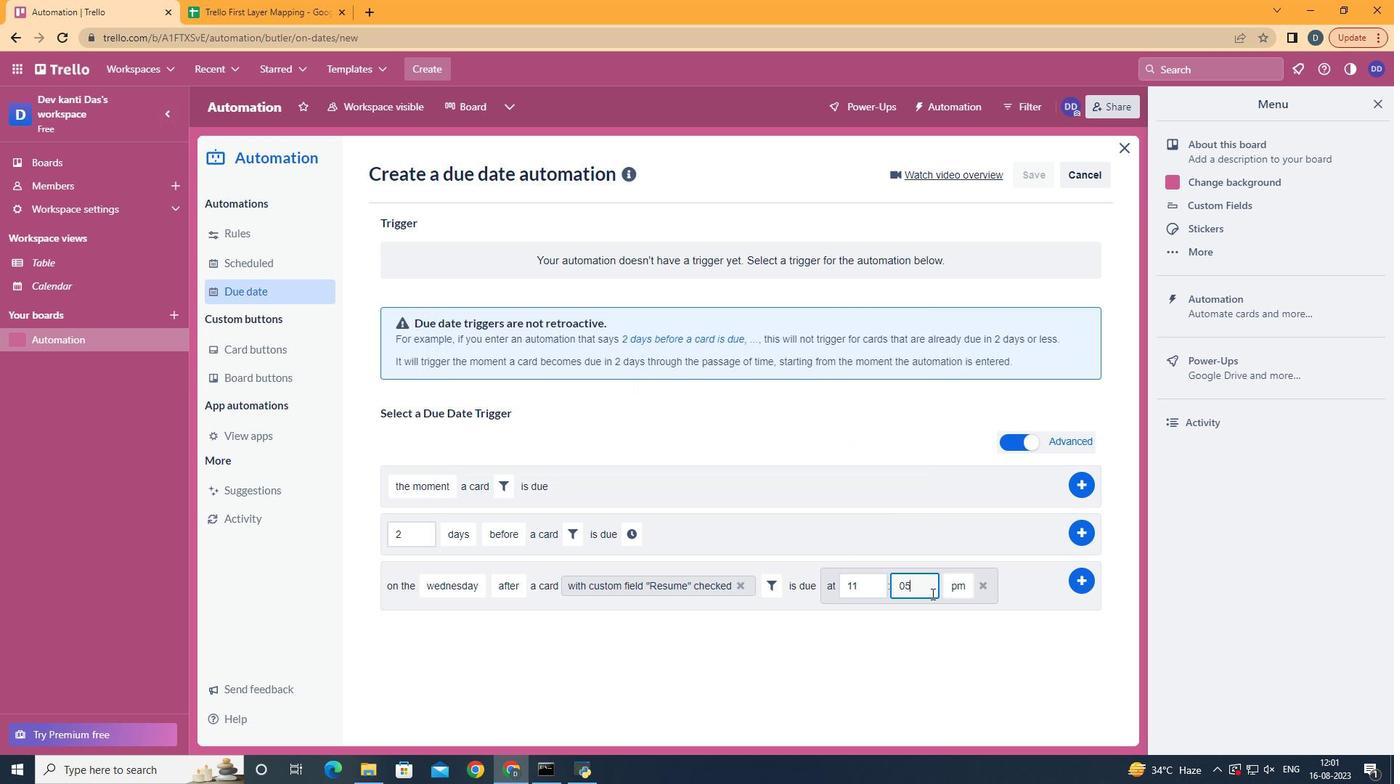 
Action: Key pressed <Key.backspace>
Screenshot: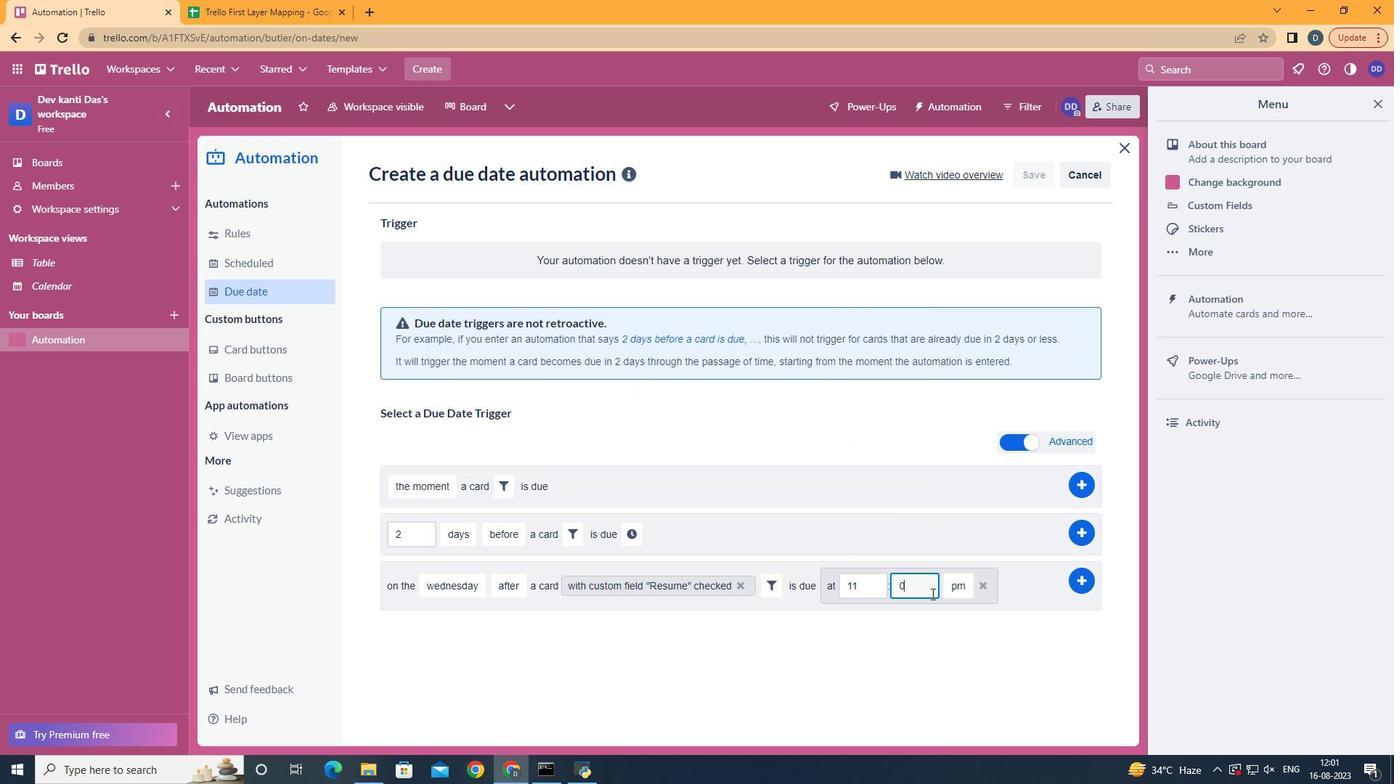 
Action: Mouse moved to (931, 594)
Screenshot: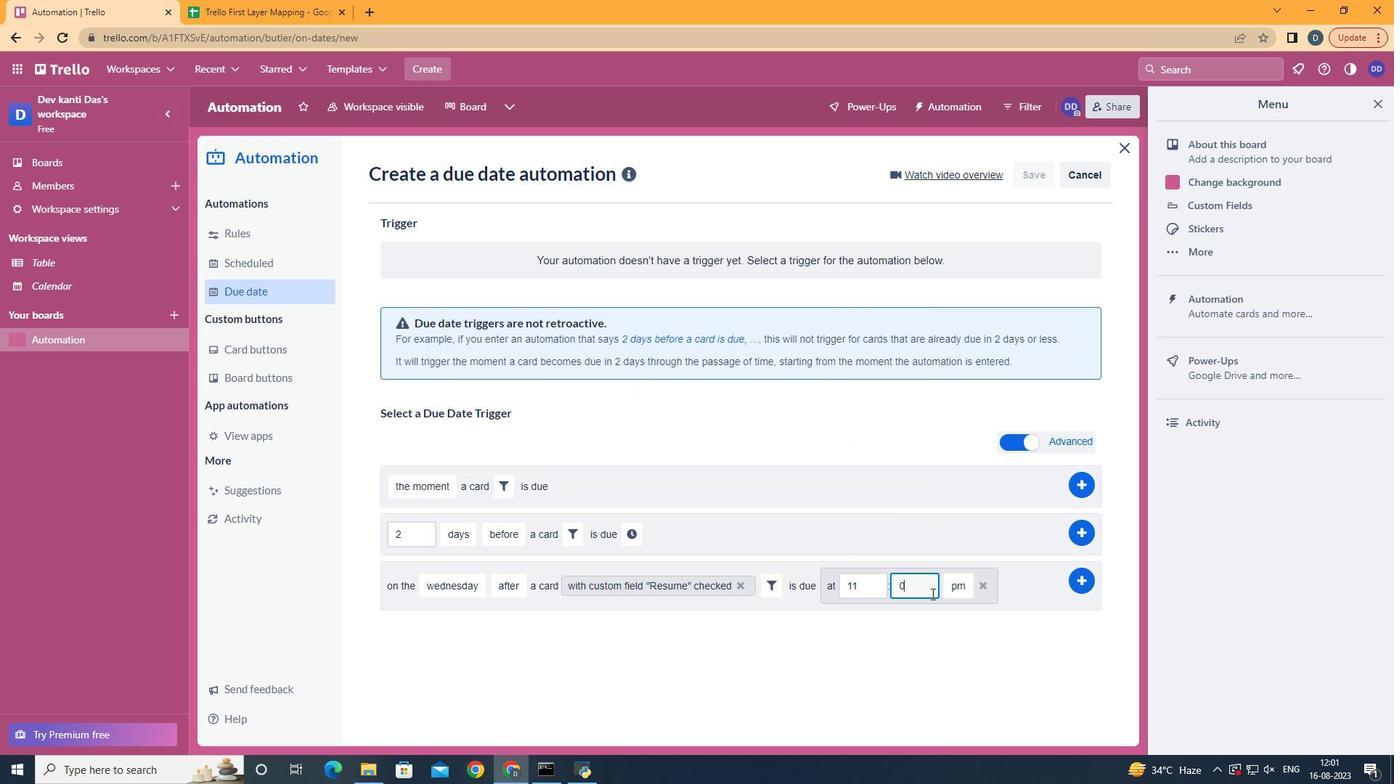
Action: Key pressed 0
Screenshot: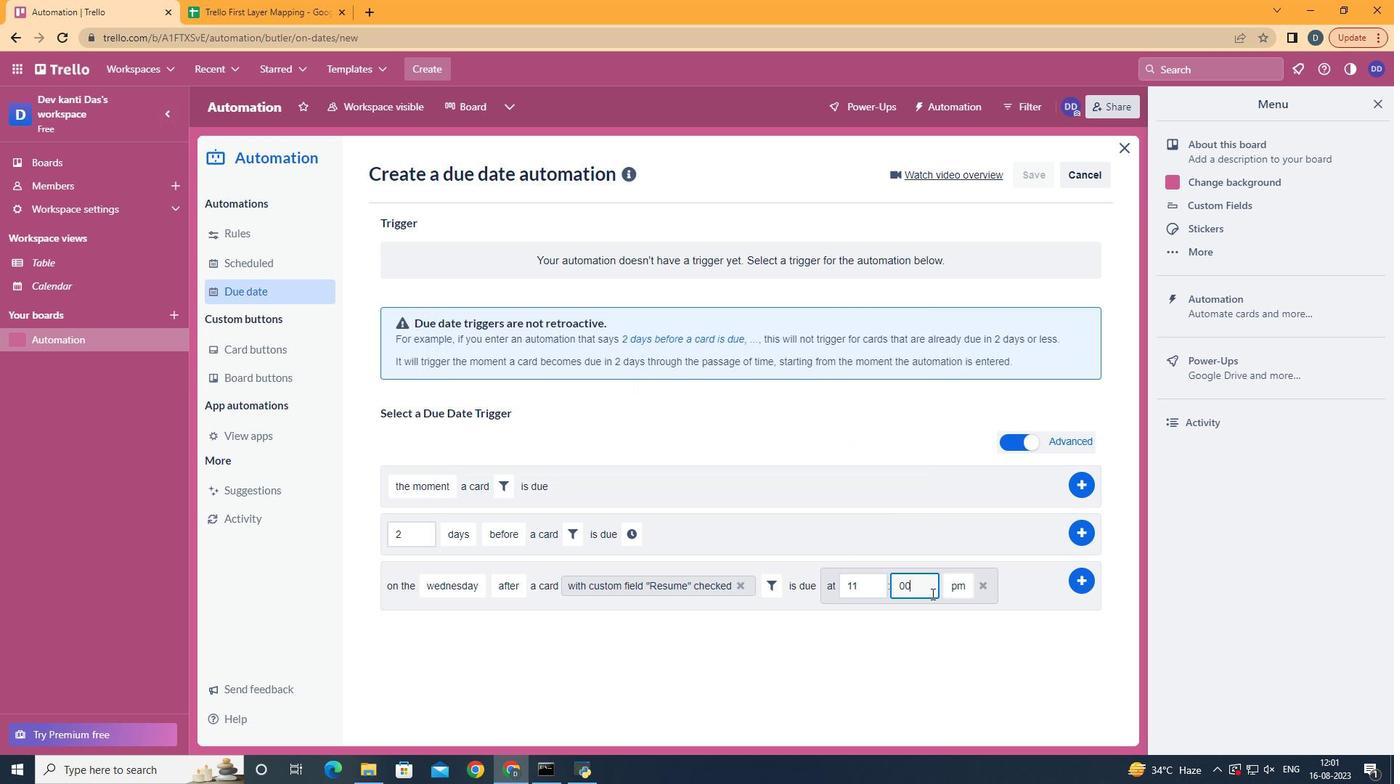 
Action: Mouse moved to (1085, 585)
Screenshot: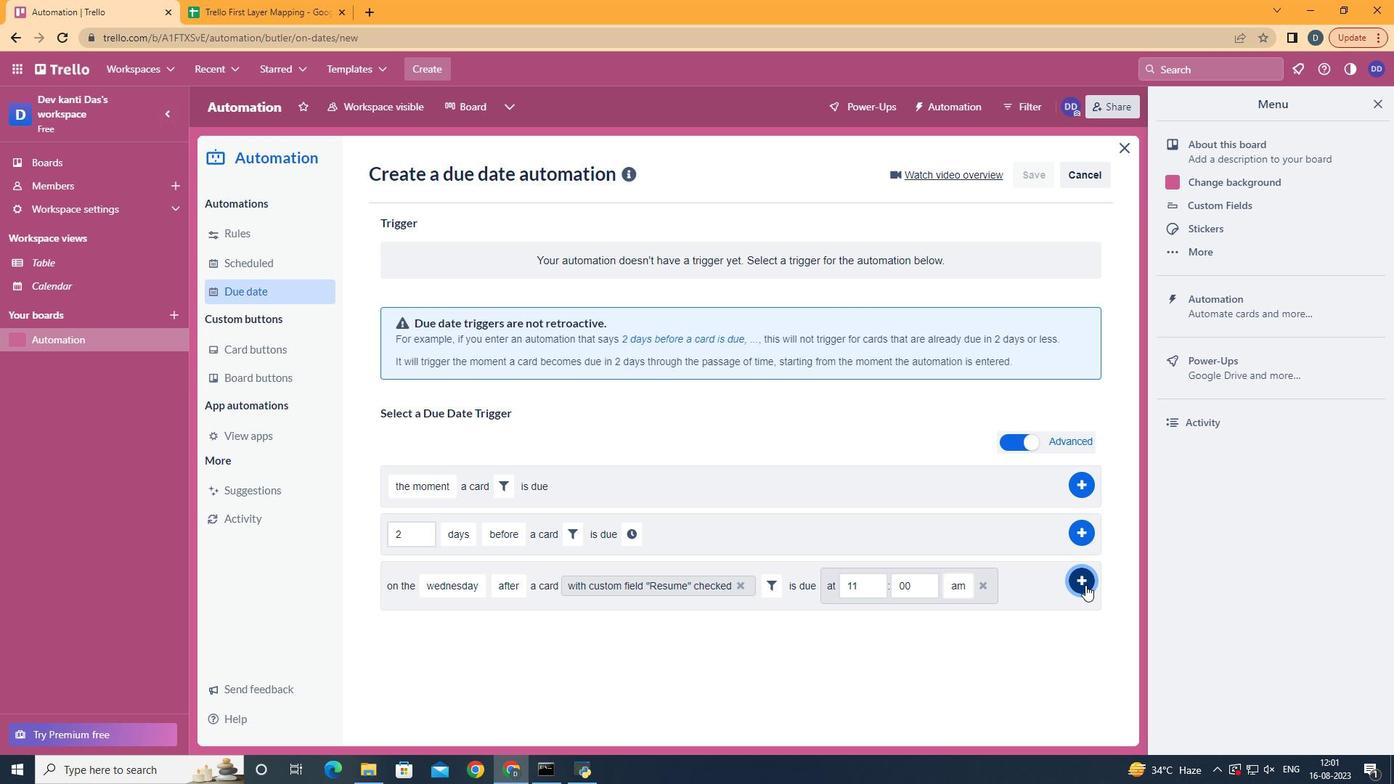 
Action: Mouse pressed left at (1085, 585)
Screenshot: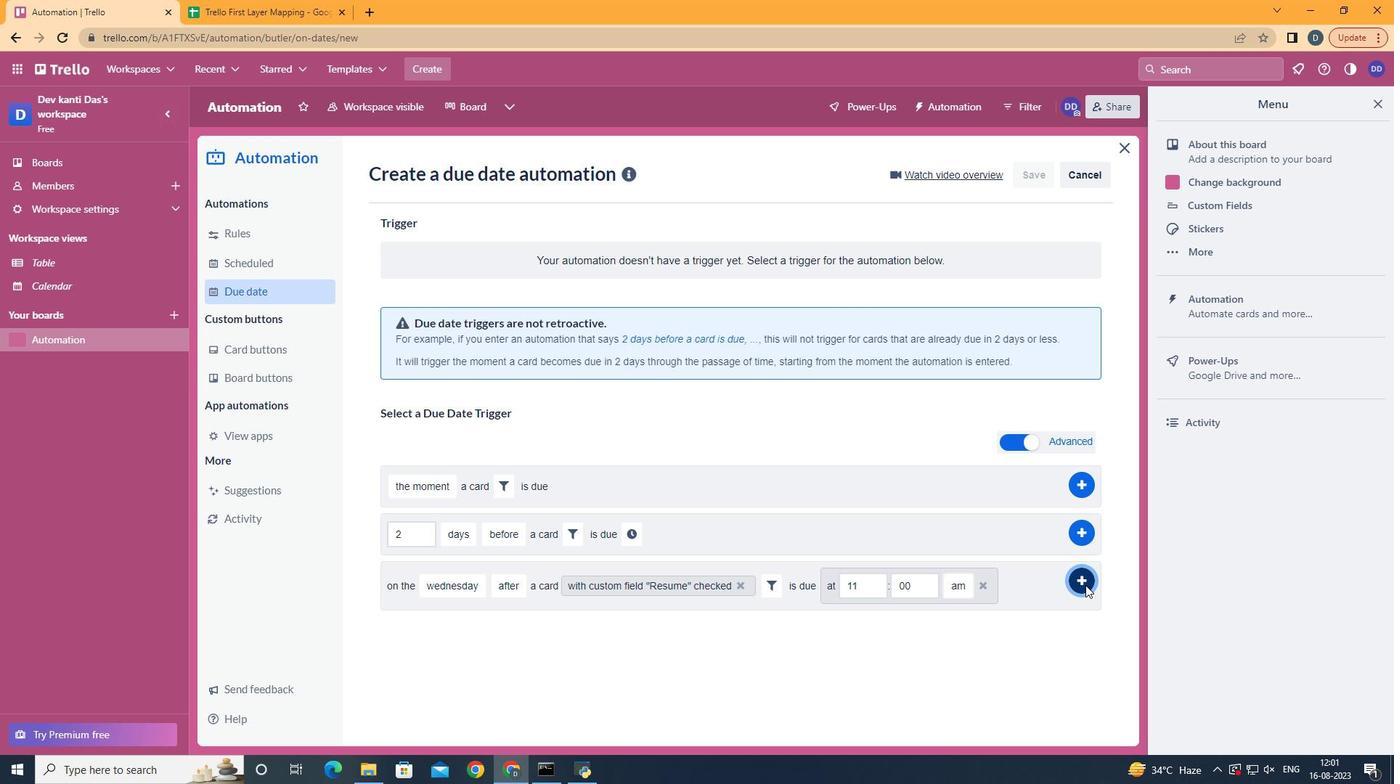 
